Task: Look for space in Penja, Cameroon from 5th July, 2023 to 11th July, 2023 for 2 adults in price range Rs.8000 to Rs.16000. Place can be entire place with 2 bedrooms having 2 beds and 1 bathroom. Property type can be house, flat, guest house. Booking option can be shelf check-in. Required host language is English.
Action: Mouse moved to (492, 167)
Screenshot: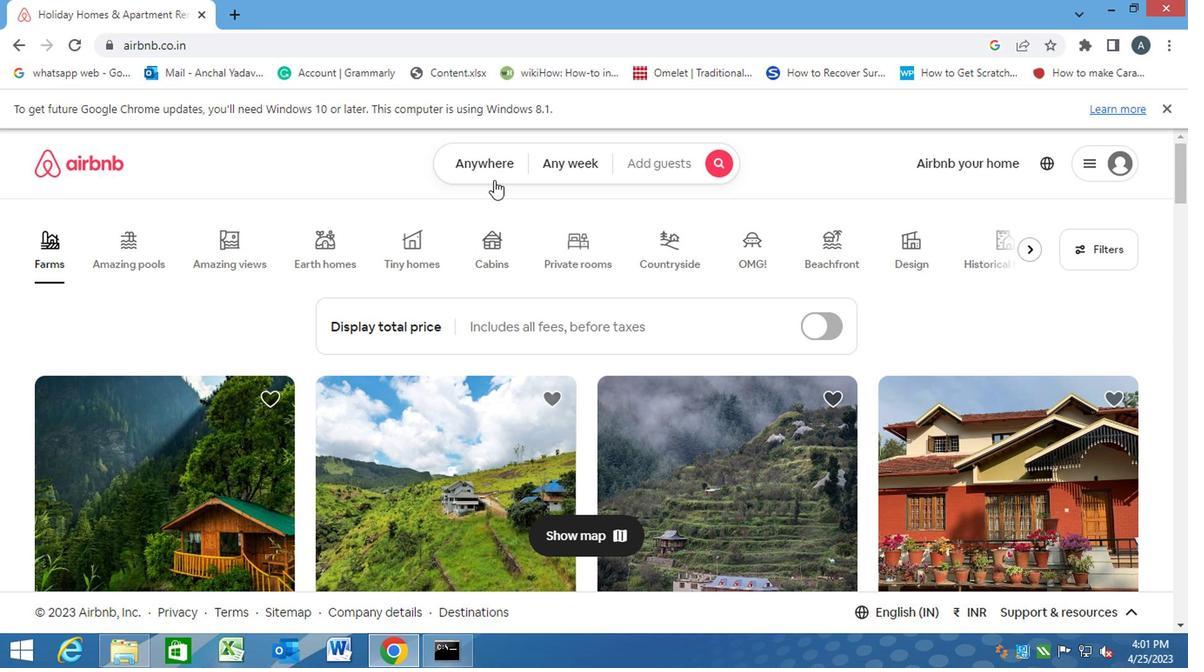 
Action: Mouse pressed left at (492, 167)
Screenshot: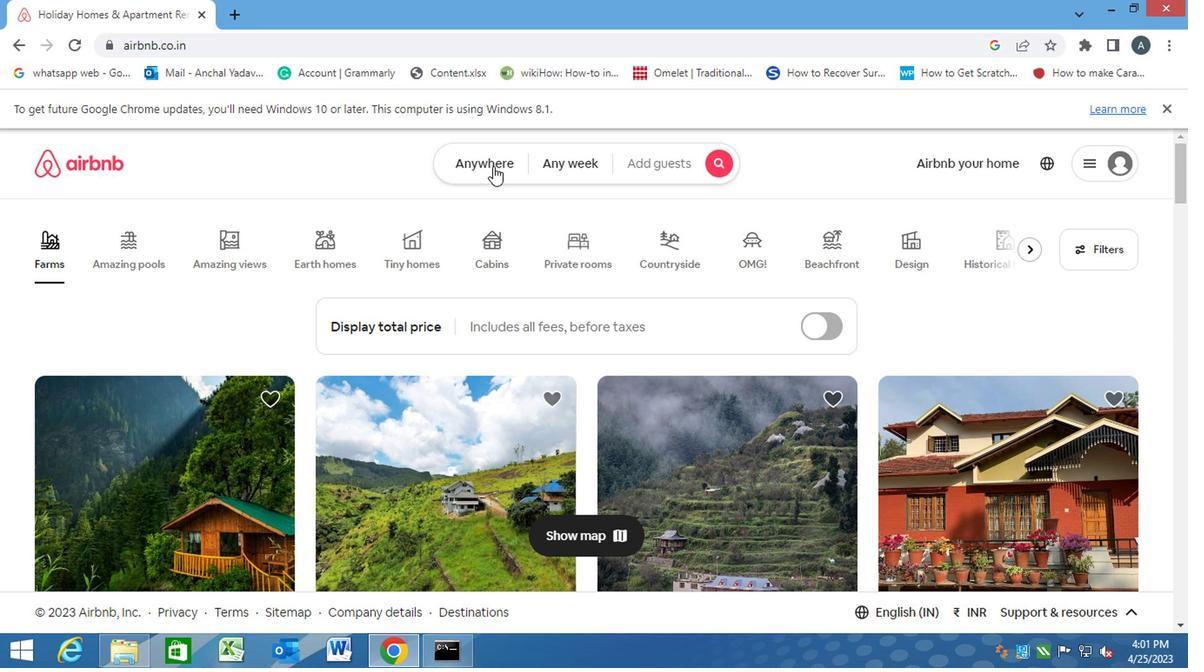 
Action: Mouse moved to (385, 224)
Screenshot: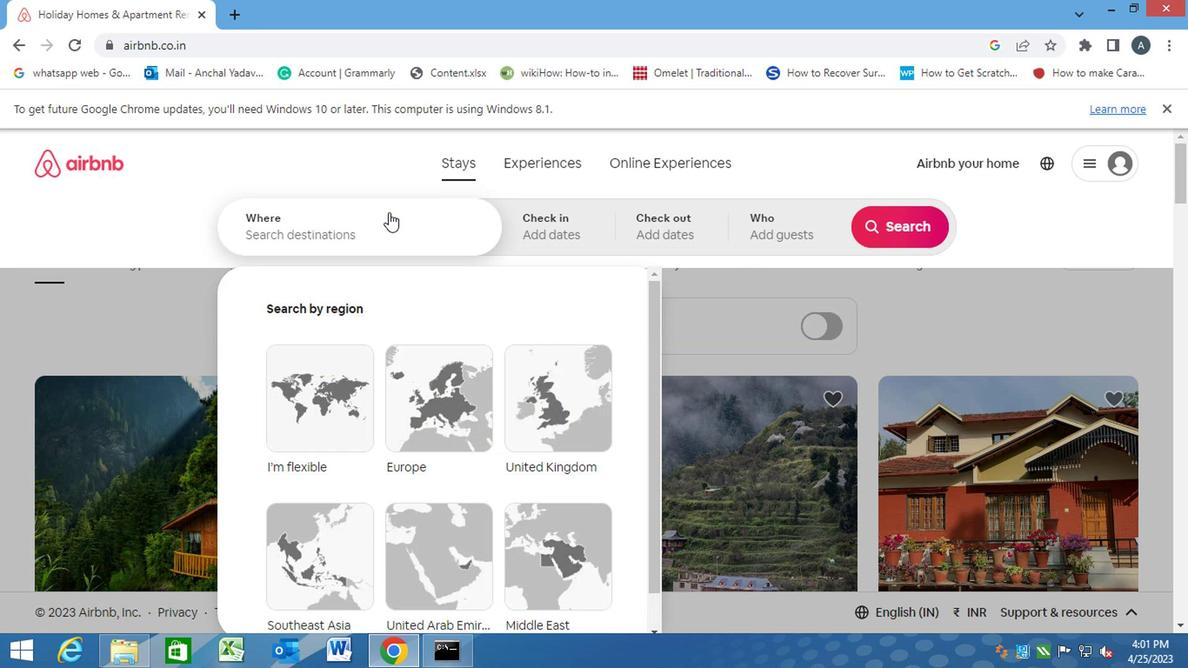 
Action: Mouse pressed left at (385, 224)
Screenshot: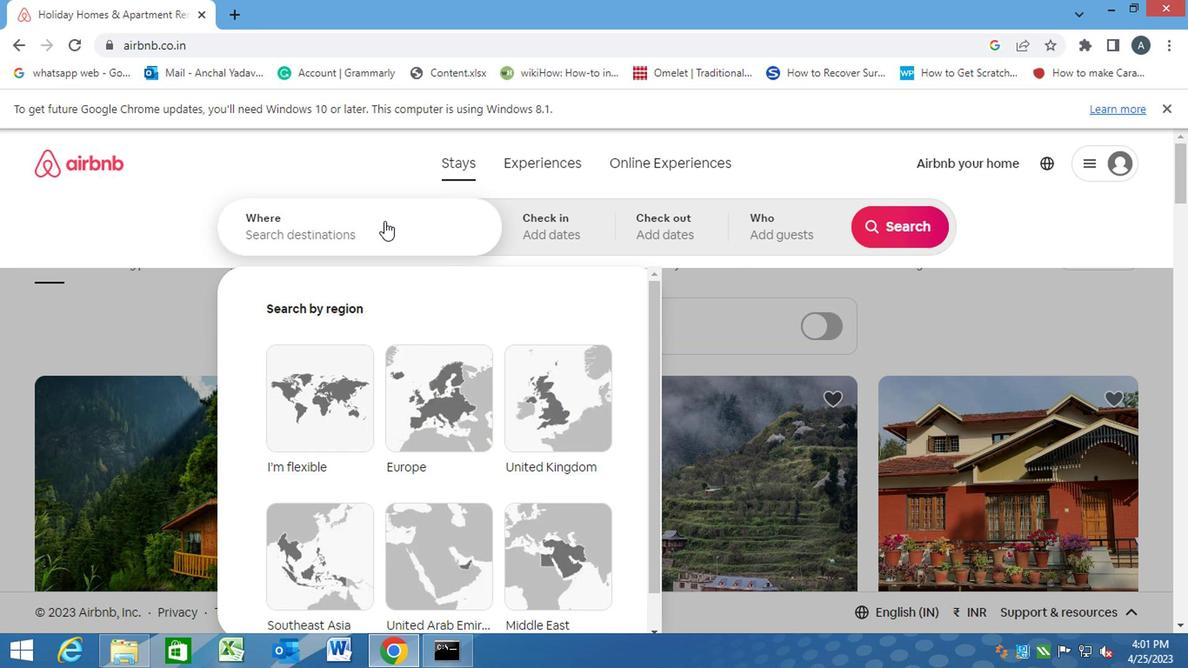 
Action: Key pressed <Key.caps_lock><Key.caps_lock>p<Key.caps_lock>enja,<Key.space><Key.caps_lock>c<Key.caps_lock>ameroon<Key.enter>
Screenshot: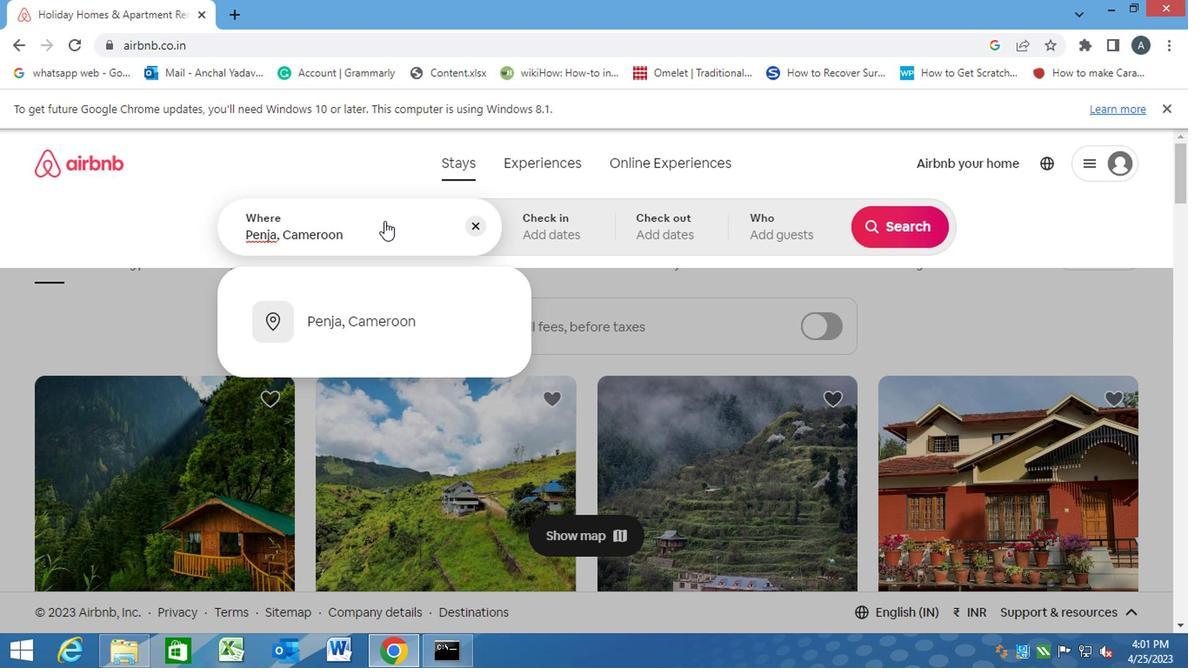
Action: Mouse moved to (888, 368)
Screenshot: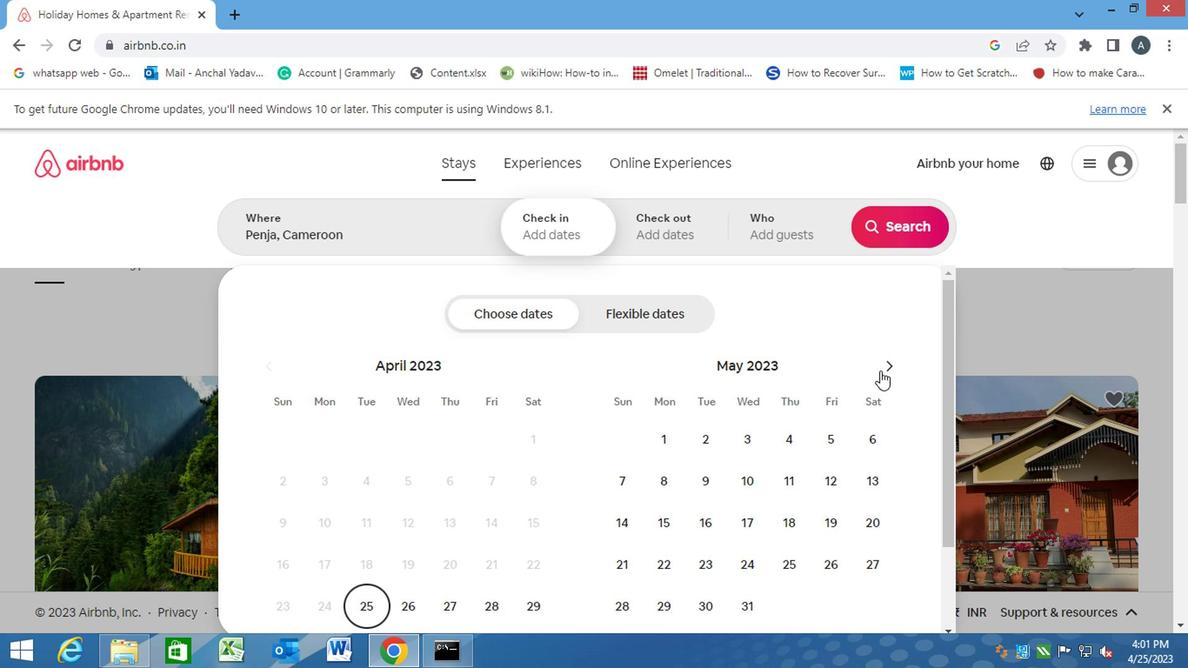 
Action: Mouse pressed left at (888, 368)
Screenshot: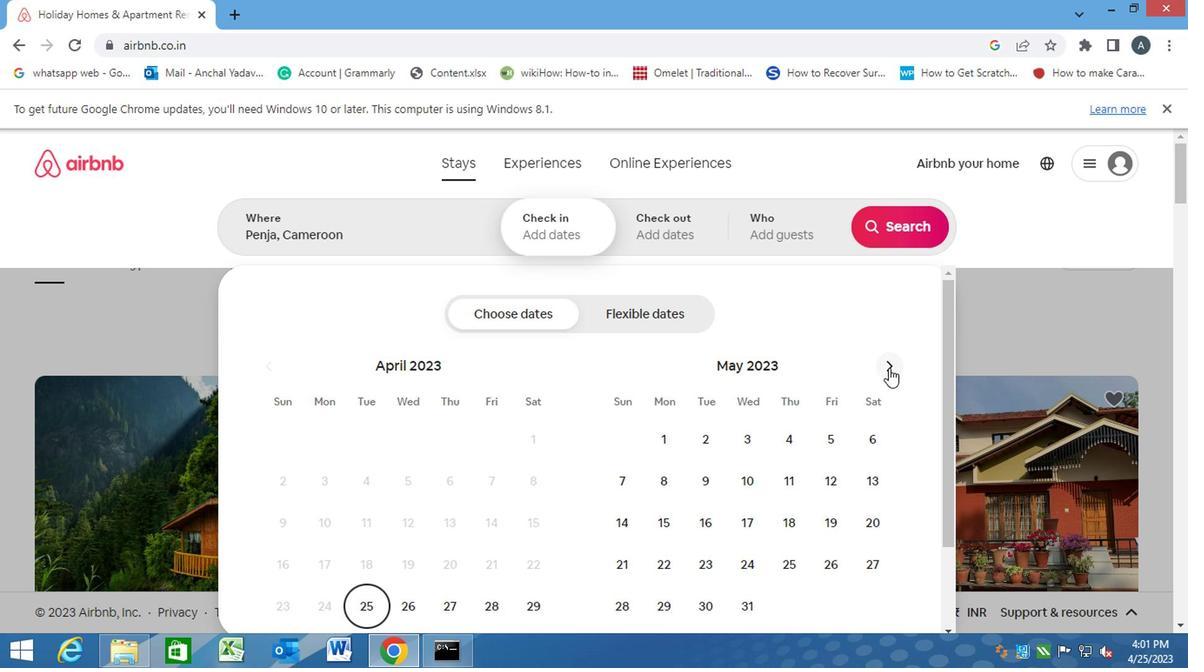 
Action: Mouse pressed left at (888, 368)
Screenshot: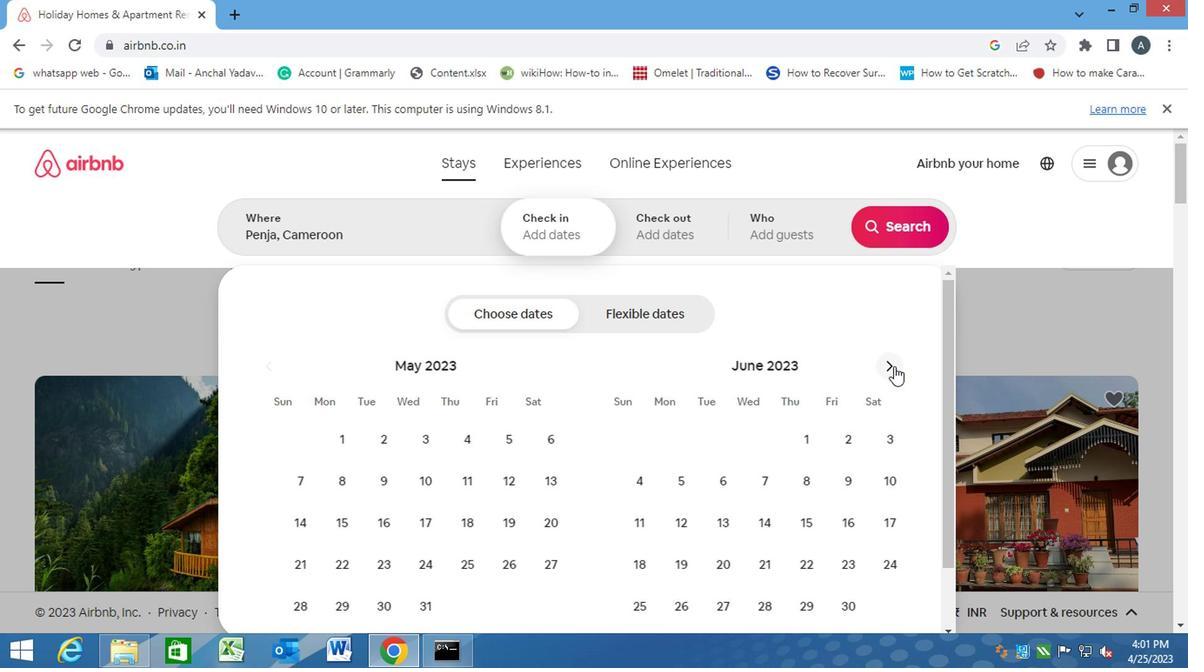 
Action: Mouse moved to (735, 481)
Screenshot: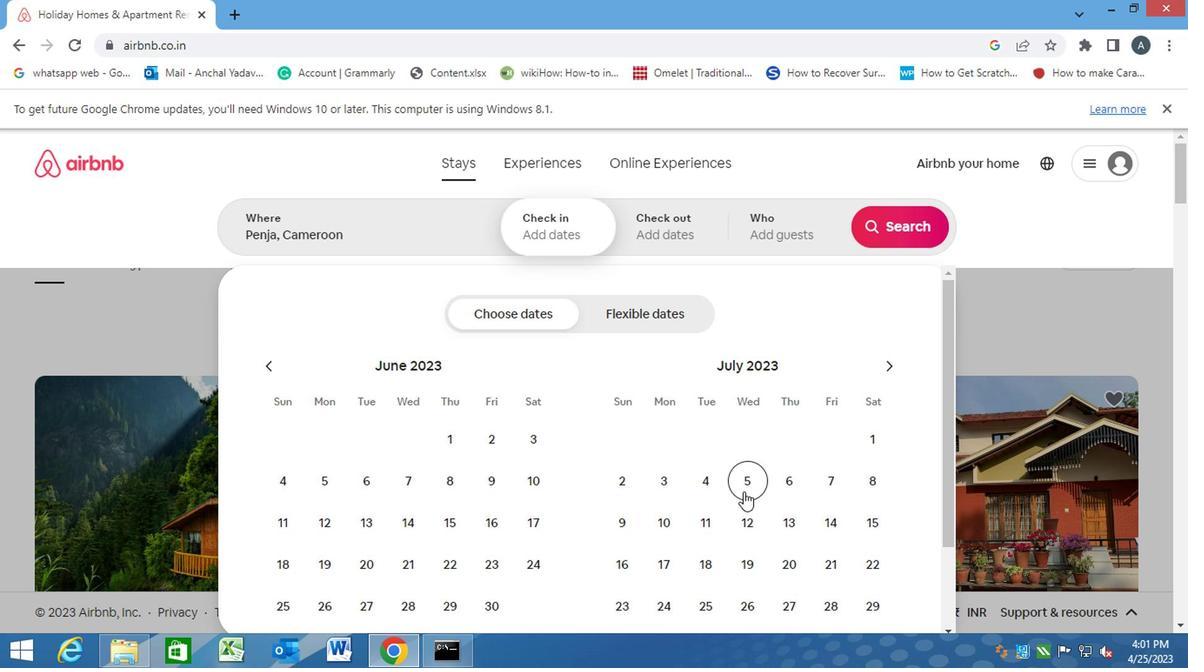 
Action: Mouse pressed left at (735, 481)
Screenshot: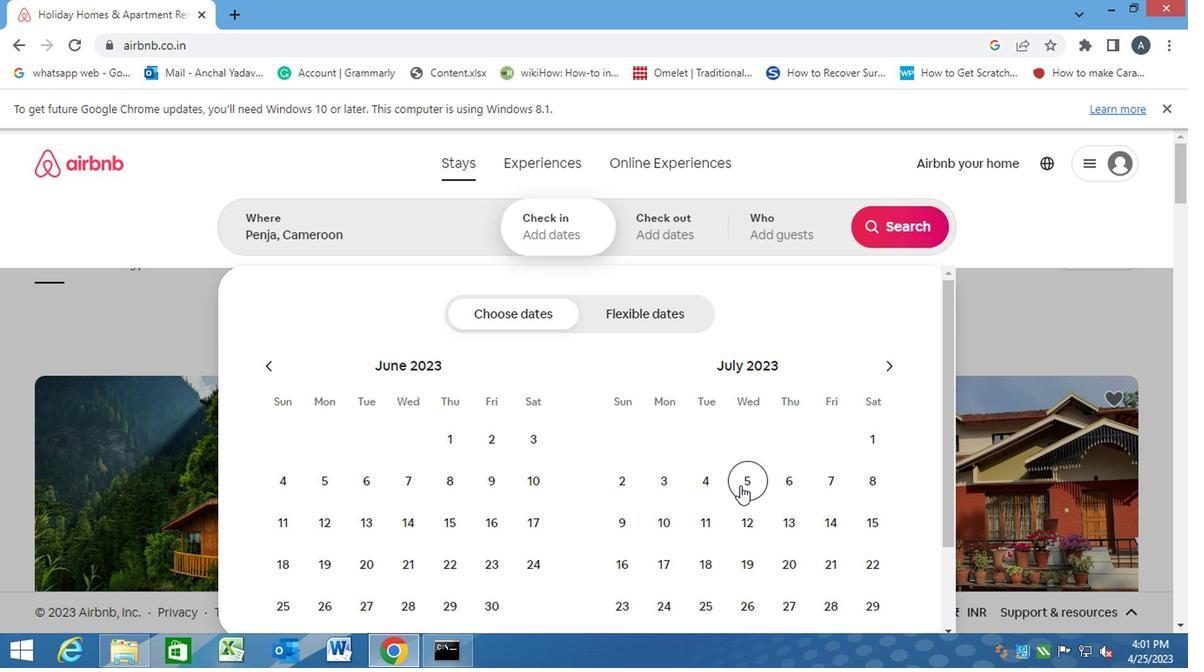 
Action: Mouse moved to (708, 514)
Screenshot: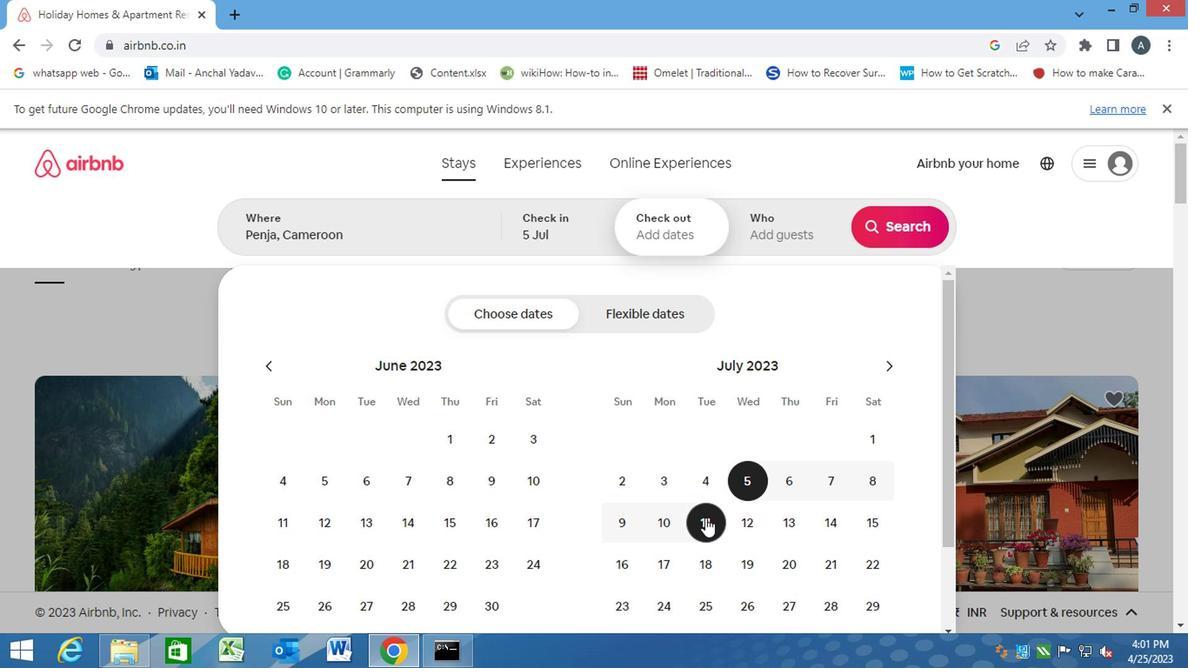 
Action: Mouse pressed left at (708, 514)
Screenshot: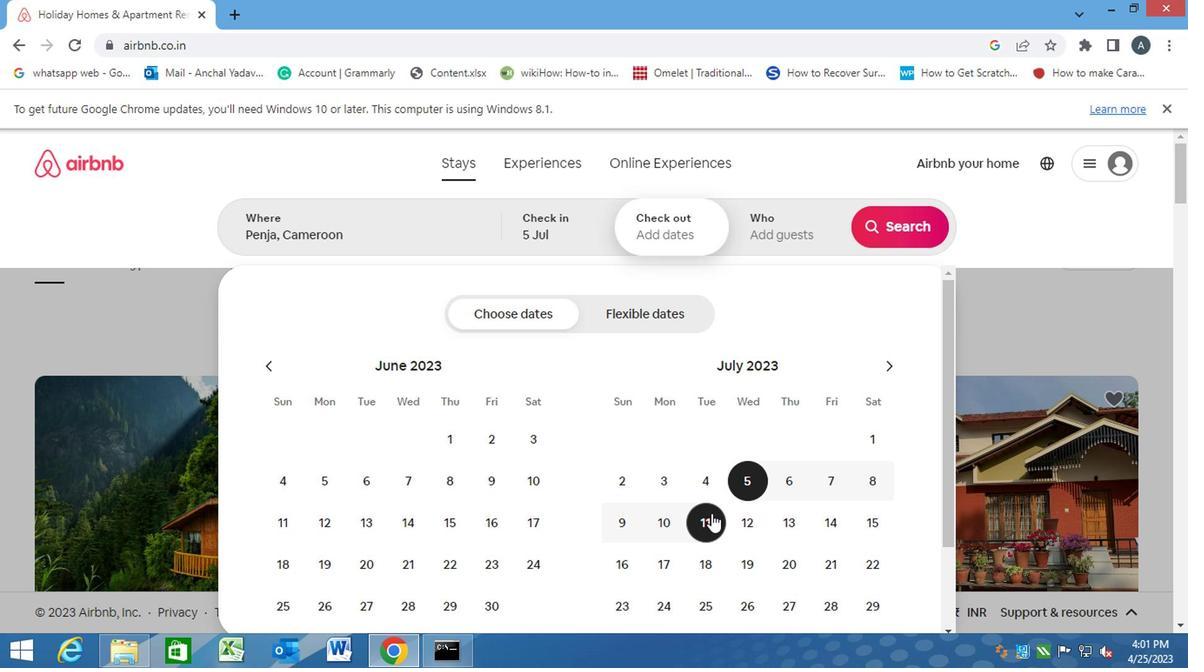 
Action: Mouse moved to (783, 226)
Screenshot: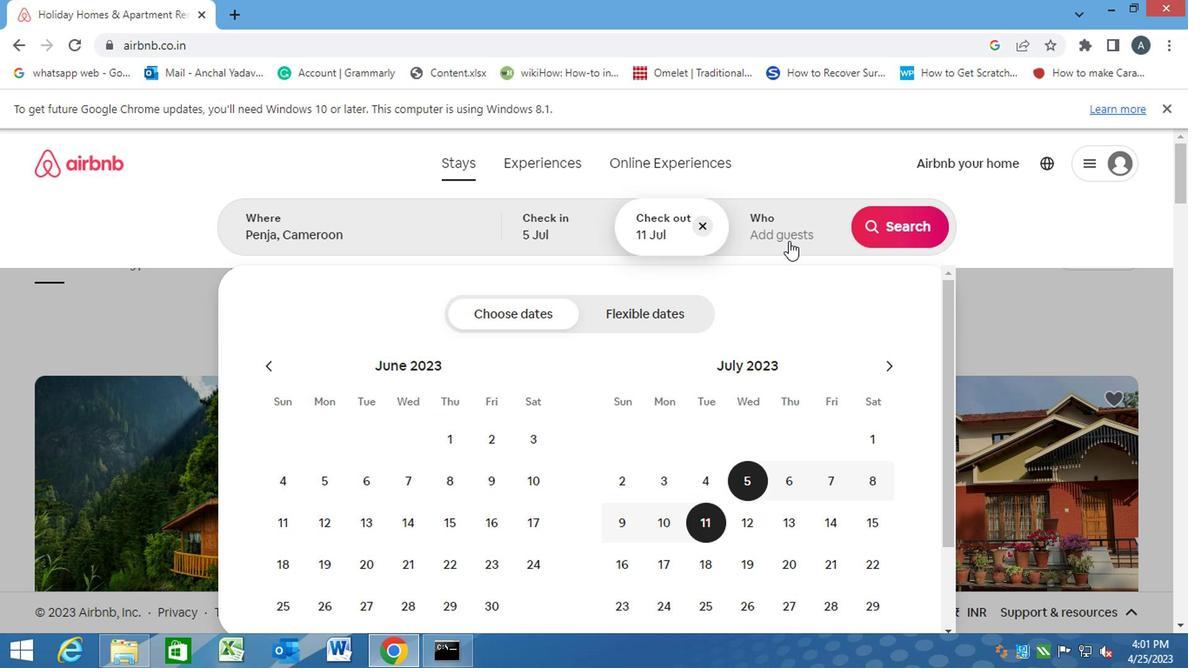 
Action: Mouse pressed left at (783, 226)
Screenshot: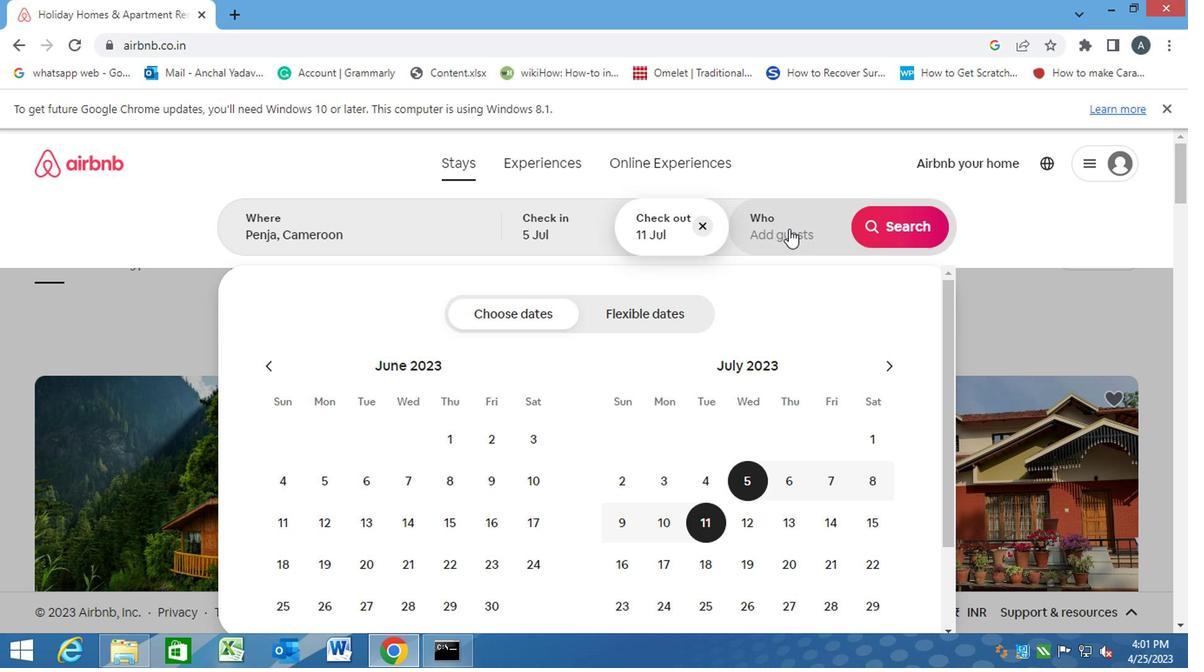 
Action: Mouse moved to (901, 320)
Screenshot: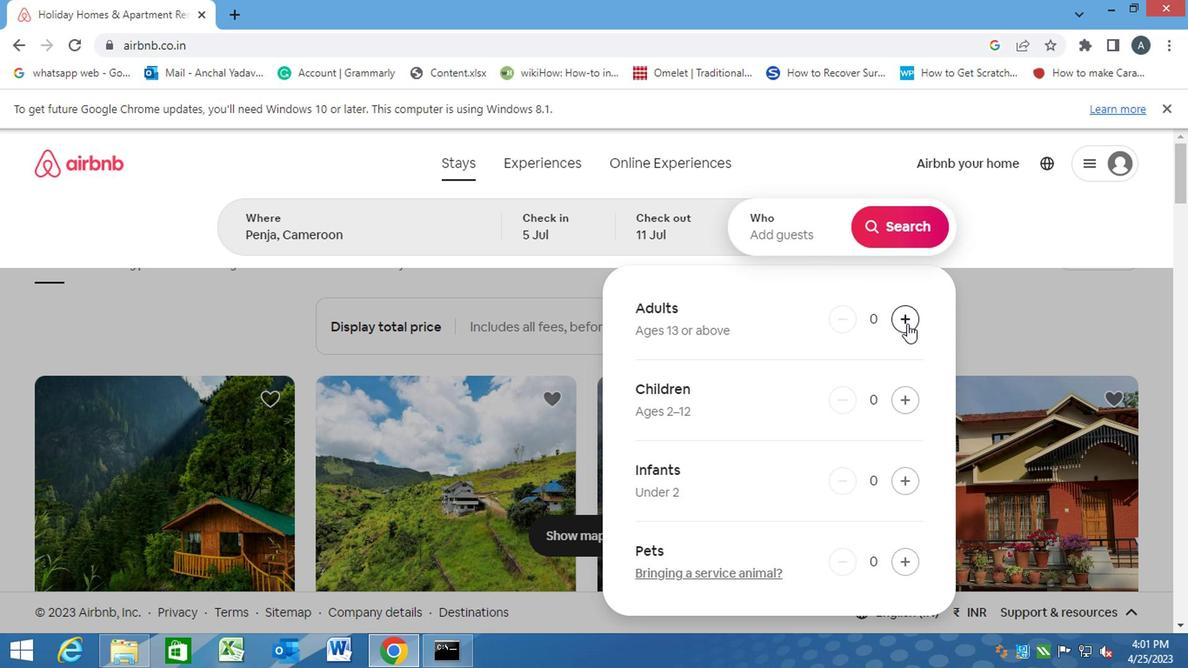 
Action: Mouse pressed left at (901, 320)
Screenshot: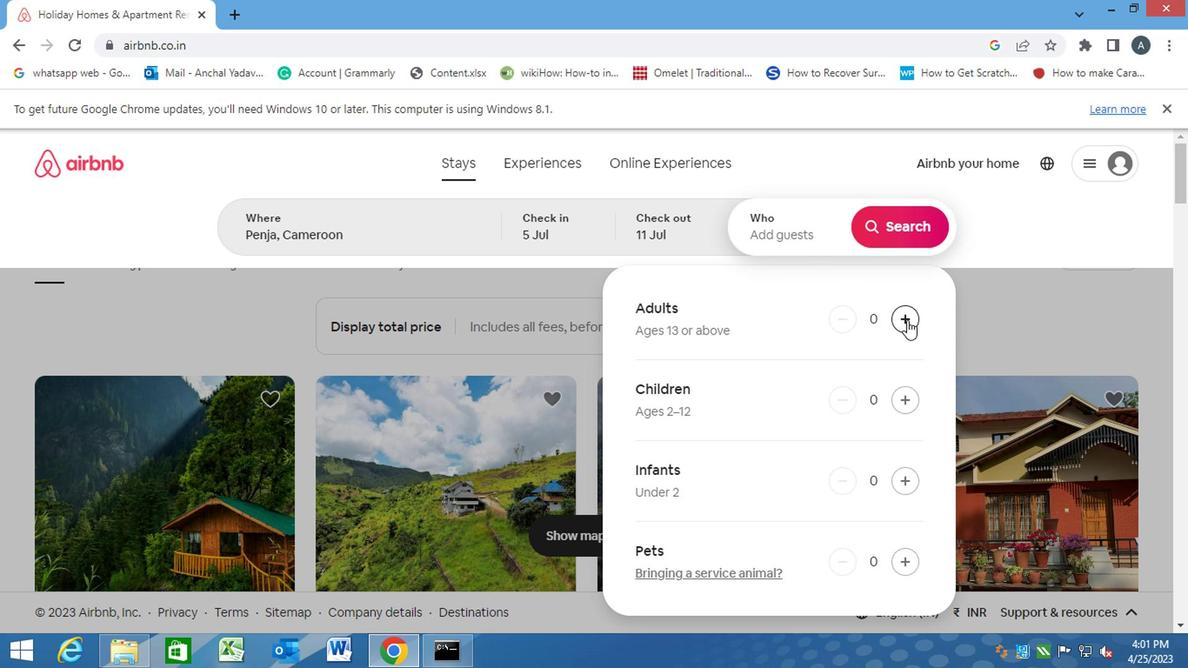 
Action: Mouse pressed left at (901, 320)
Screenshot: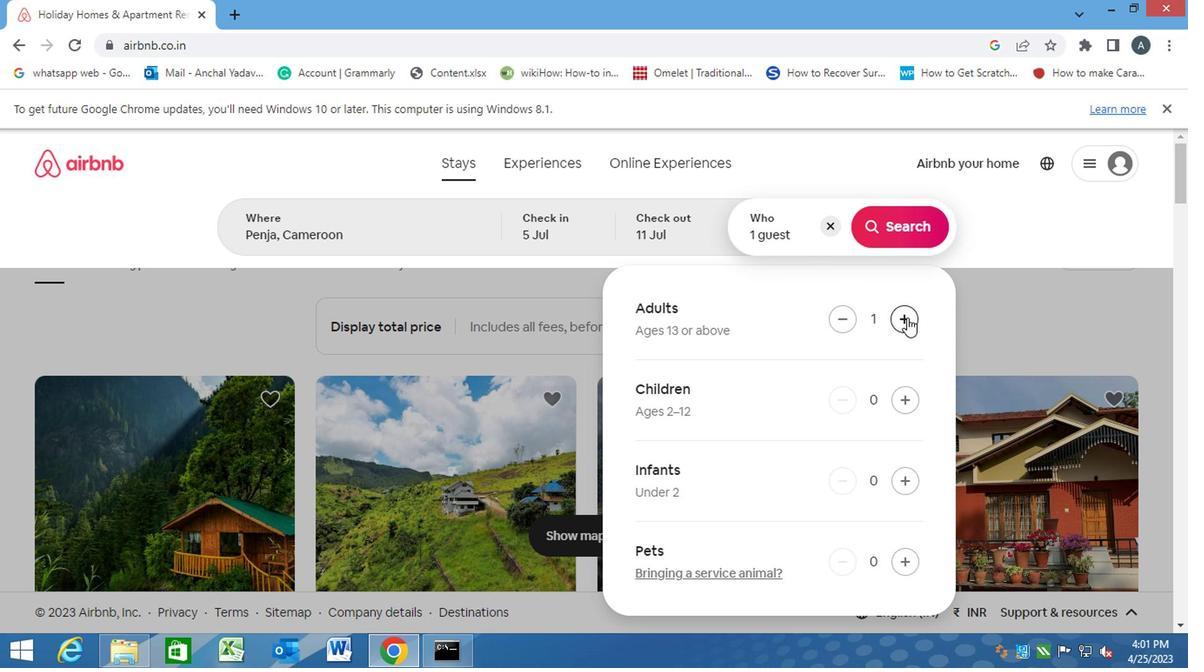 
Action: Mouse moved to (879, 232)
Screenshot: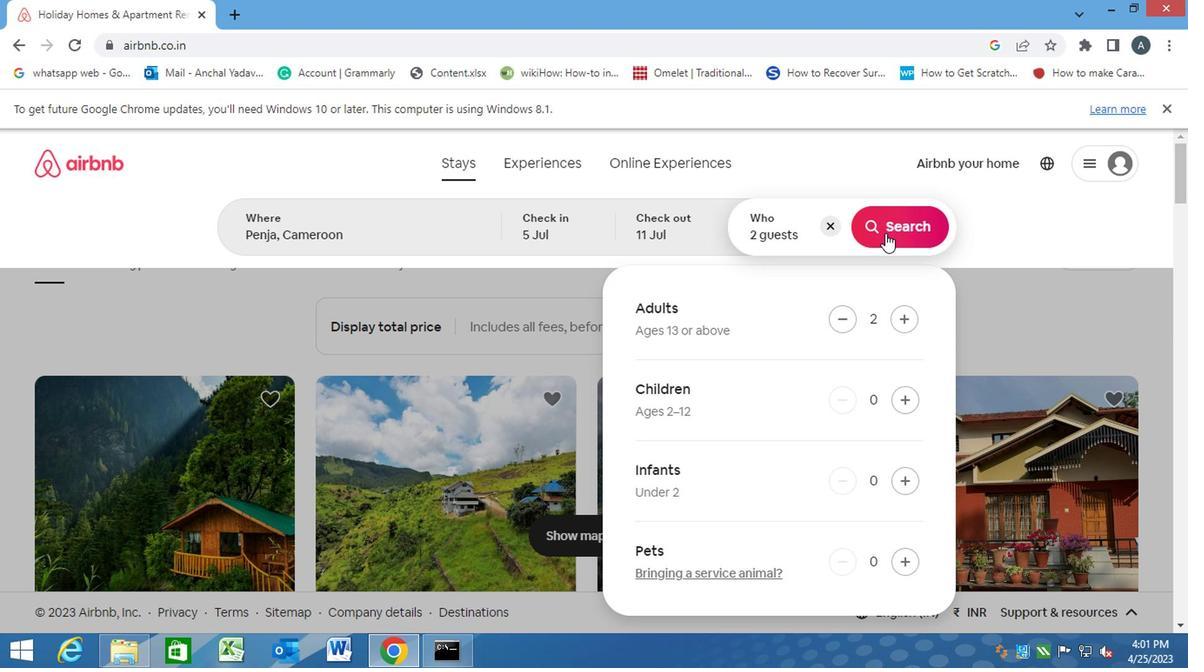 
Action: Mouse pressed left at (879, 232)
Screenshot: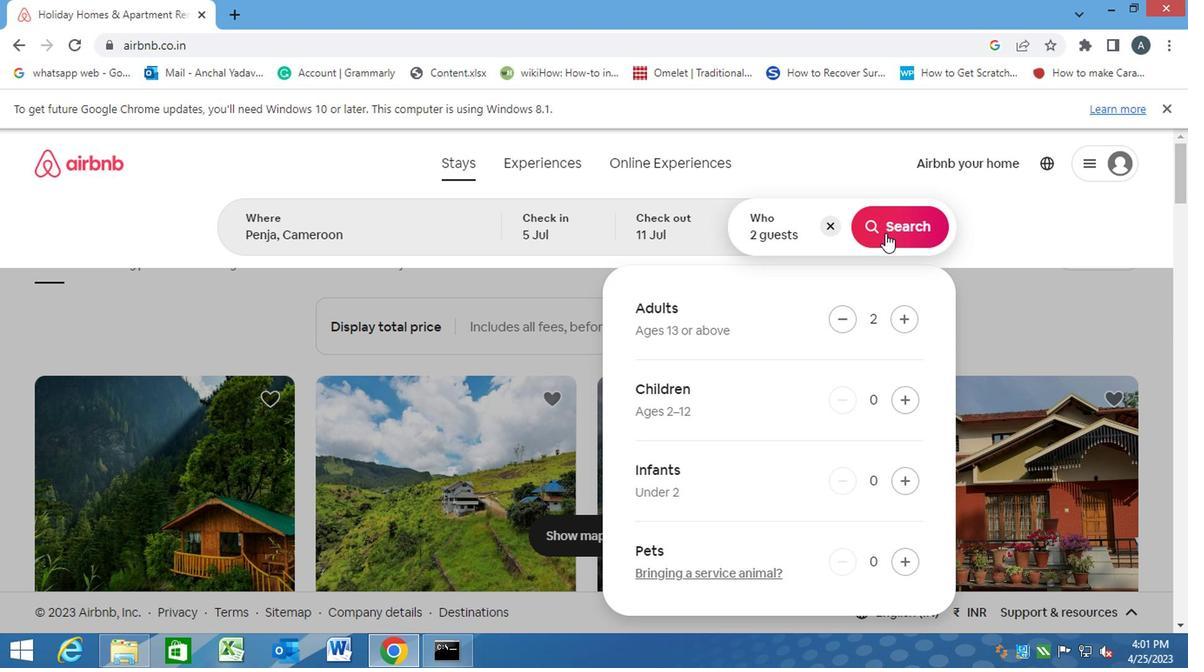 
Action: Mouse moved to (1108, 239)
Screenshot: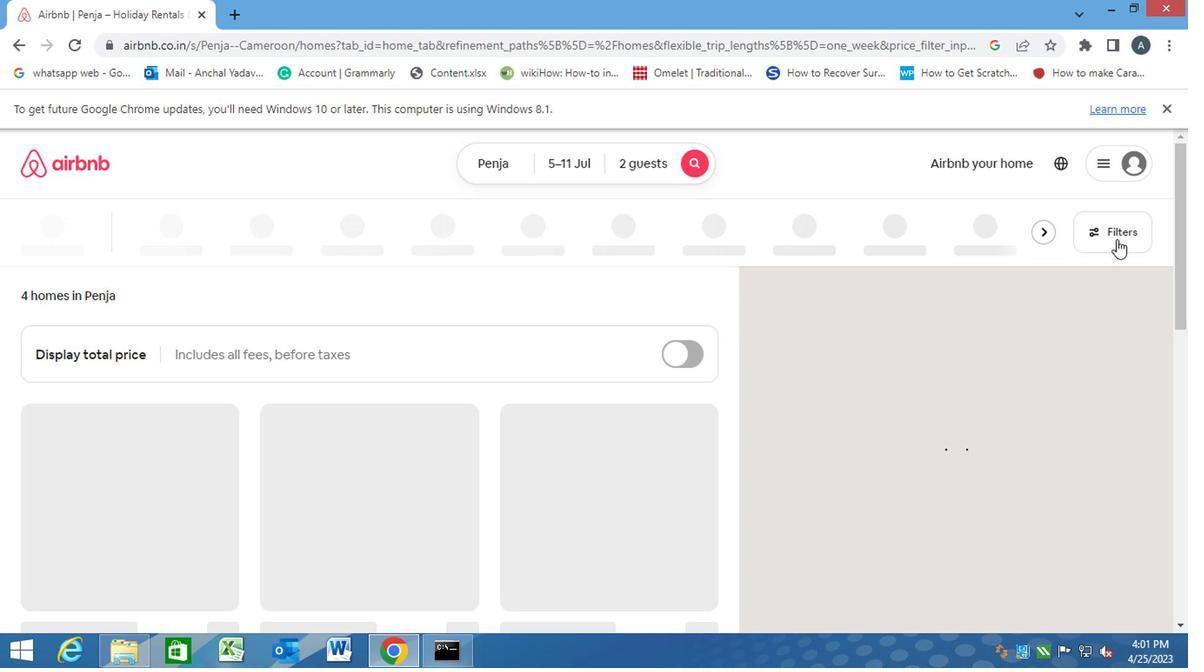 
Action: Mouse pressed left at (1108, 239)
Screenshot: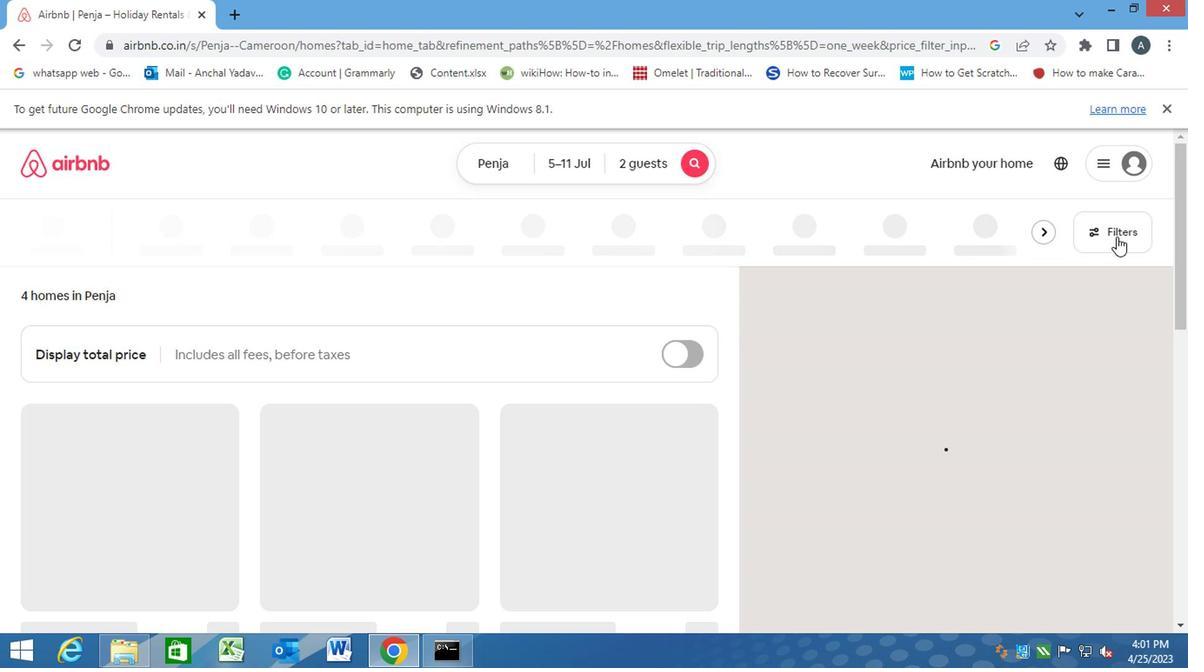 
Action: Mouse moved to (377, 452)
Screenshot: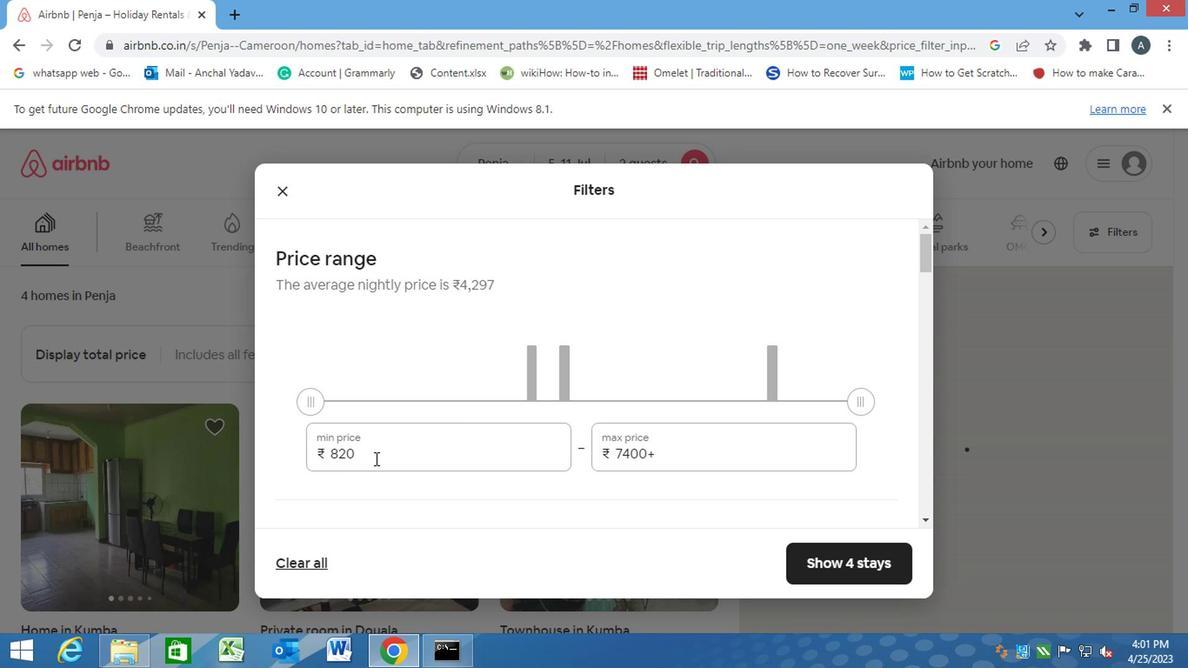 
Action: Mouse pressed left at (377, 452)
Screenshot: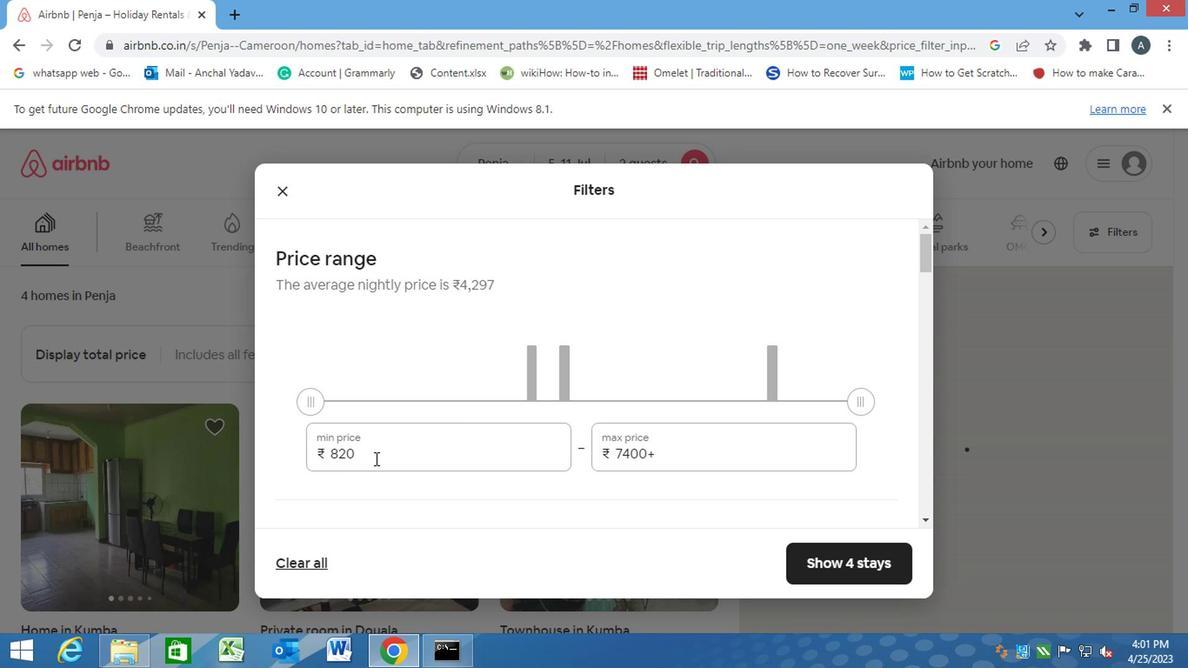 
Action: Mouse moved to (310, 451)
Screenshot: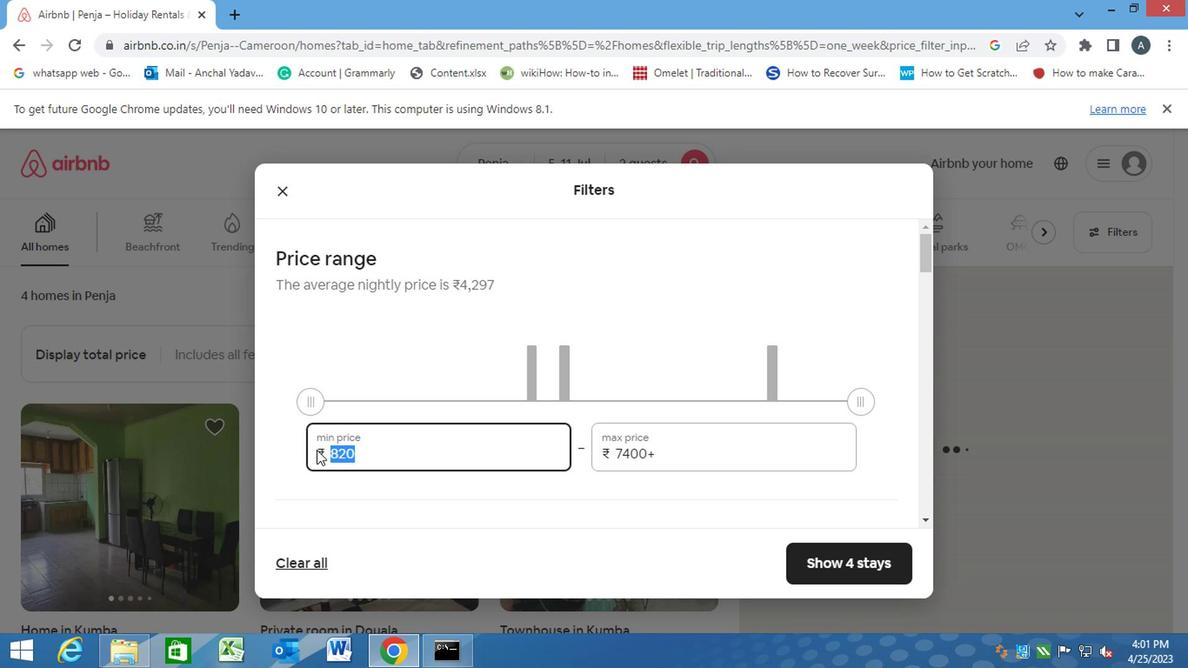 
Action: Key pressed 8000<Key.tab><Key.backspace>16000
Screenshot: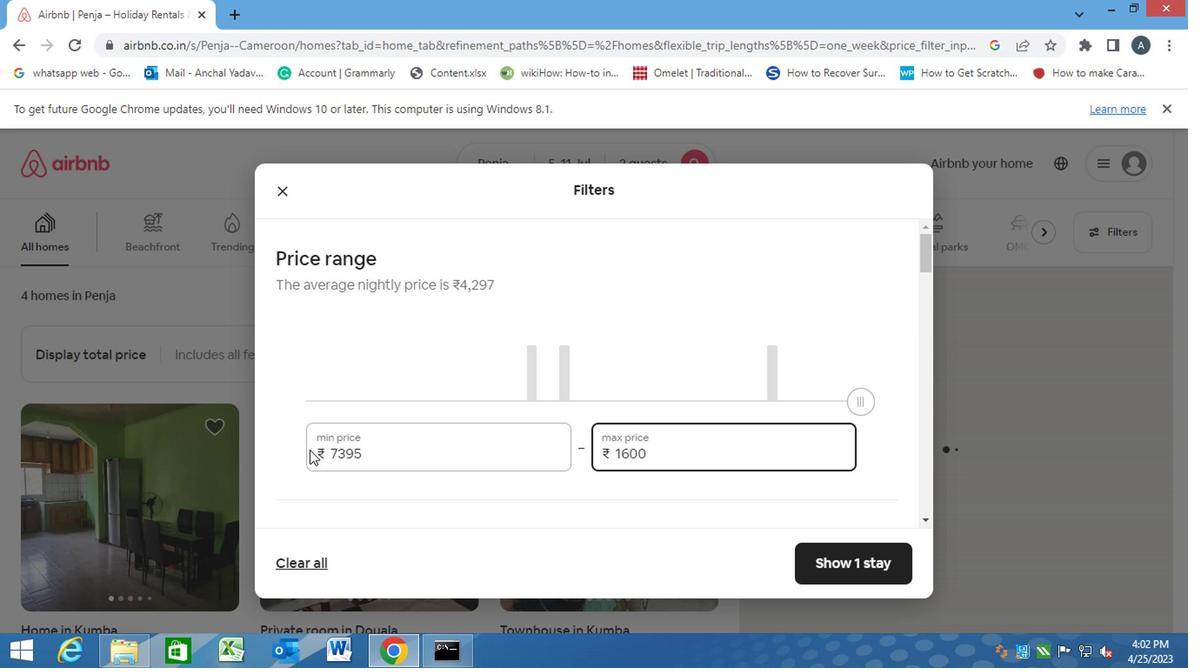 
Action: Mouse moved to (362, 451)
Screenshot: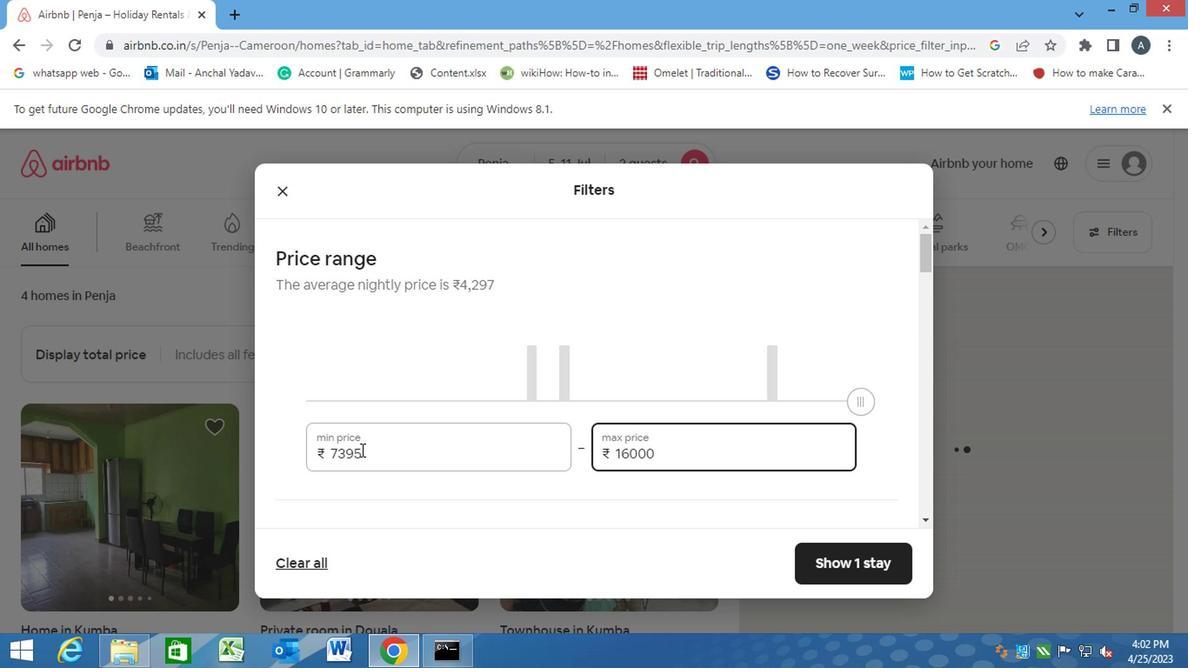 
Action: Mouse pressed left at (362, 451)
Screenshot: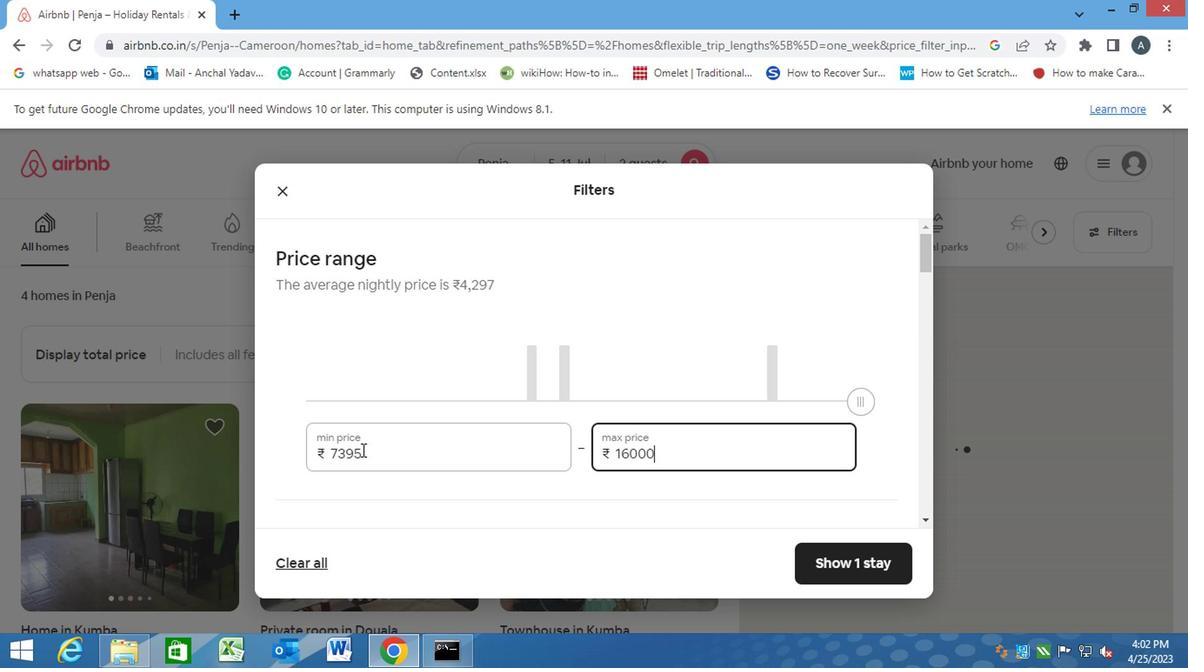 
Action: Mouse moved to (316, 461)
Screenshot: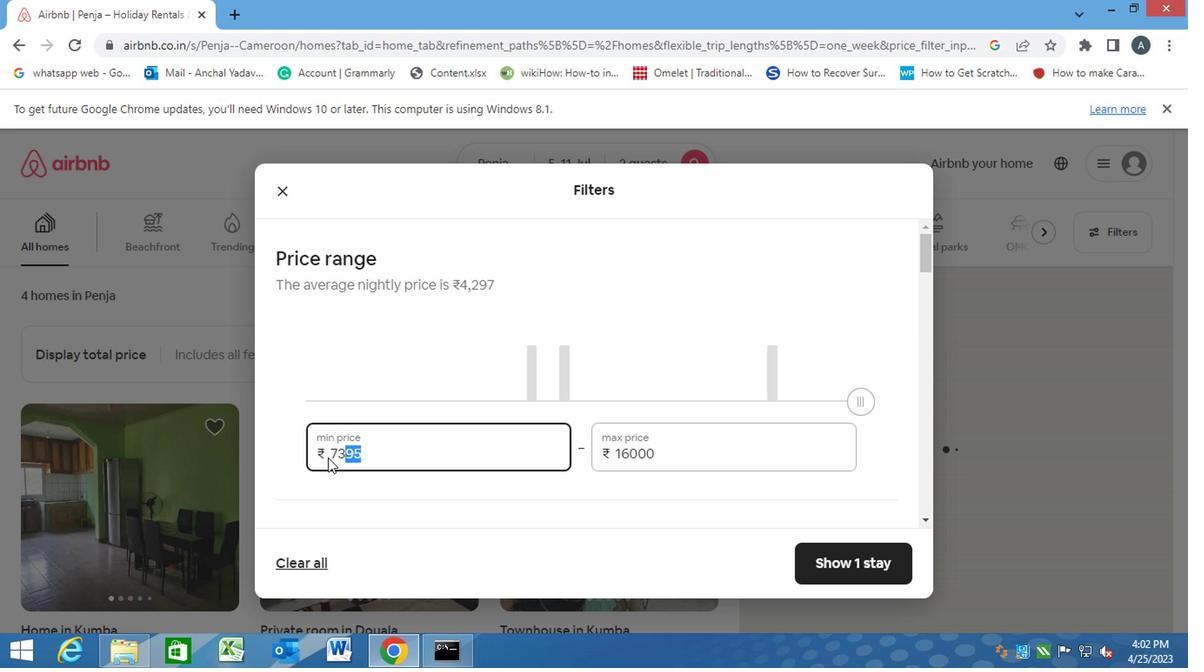 
Action: Key pressed 8000
Screenshot: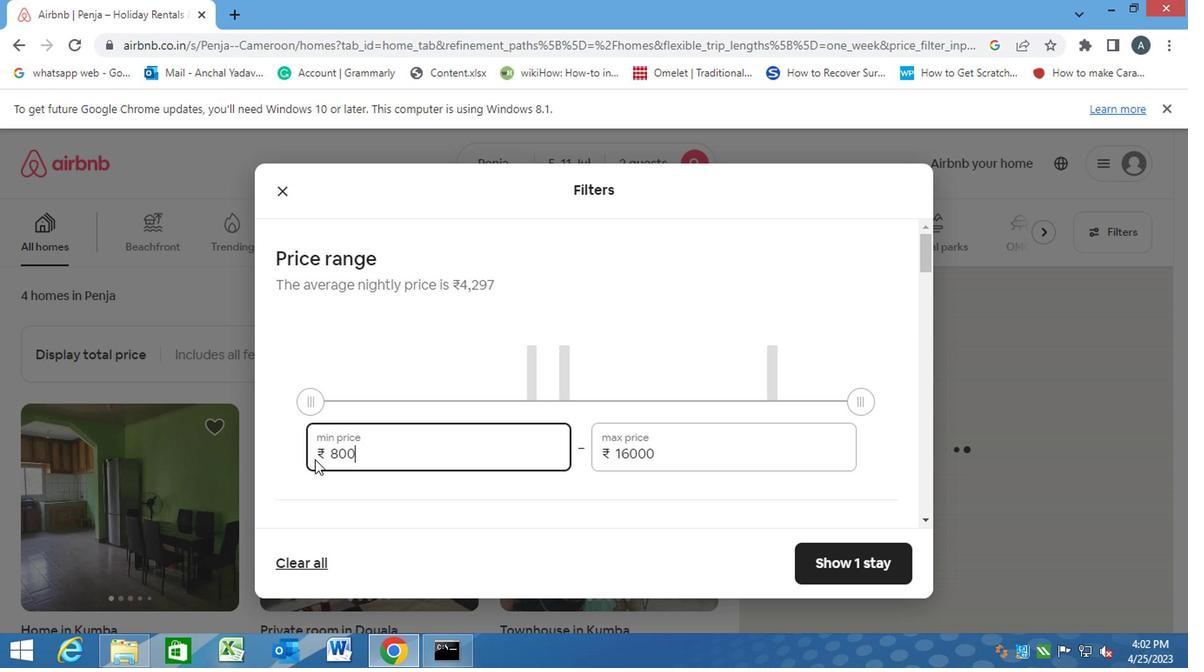 
Action: Mouse moved to (565, 487)
Screenshot: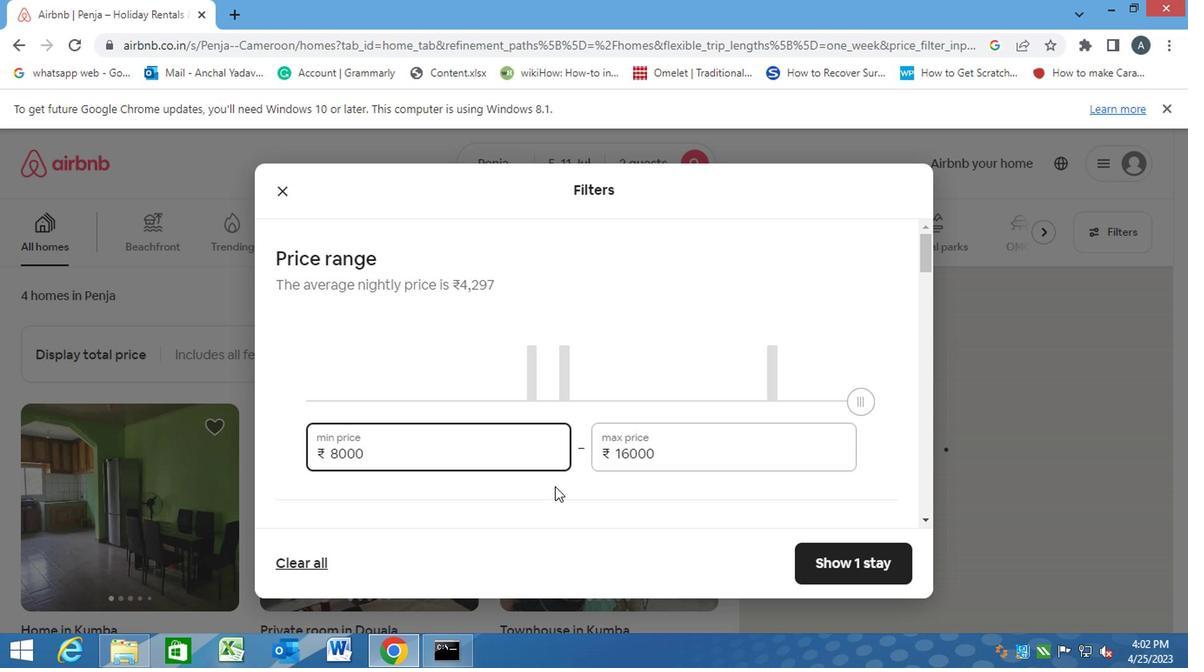 
Action: Mouse pressed left at (565, 487)
Screenshot: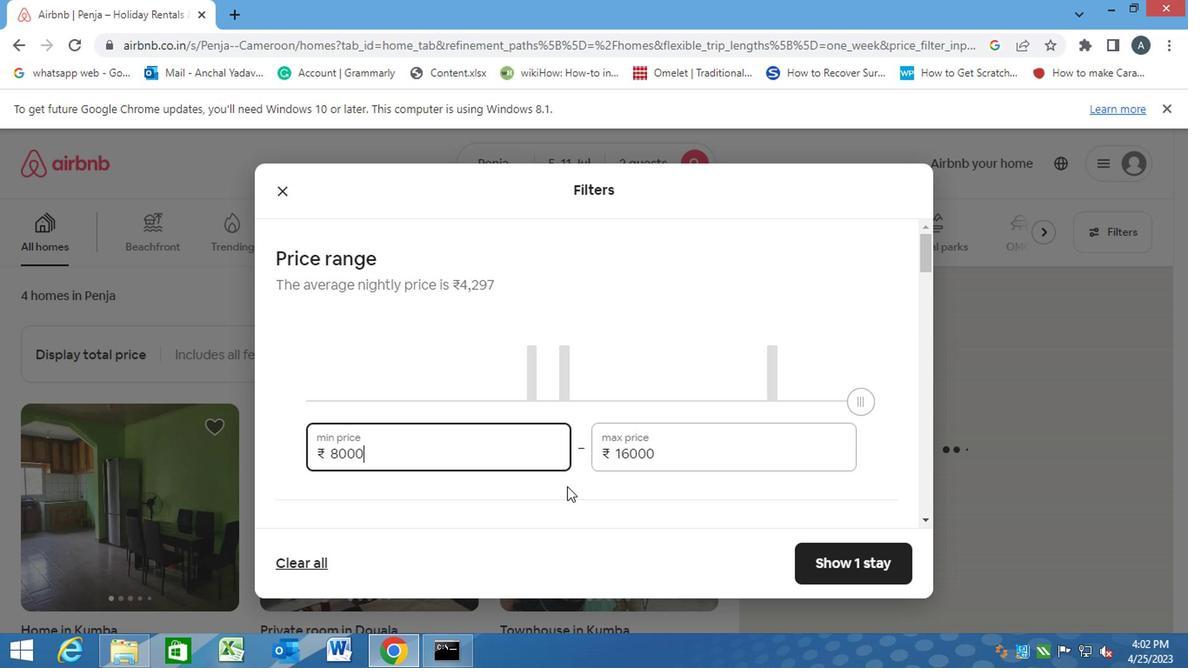 
Action: Mouse scrolled (565, 487) with delta (0, 0)
Screenshot: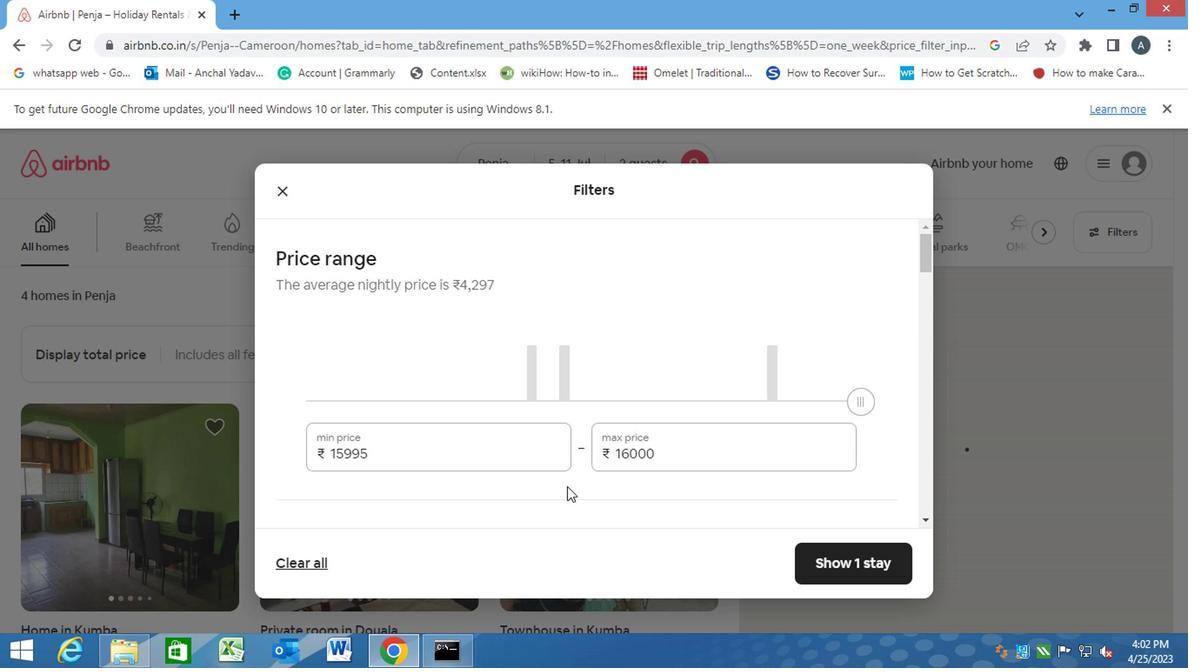 
Action: Mouse moved to (567, 485)
Screenshot: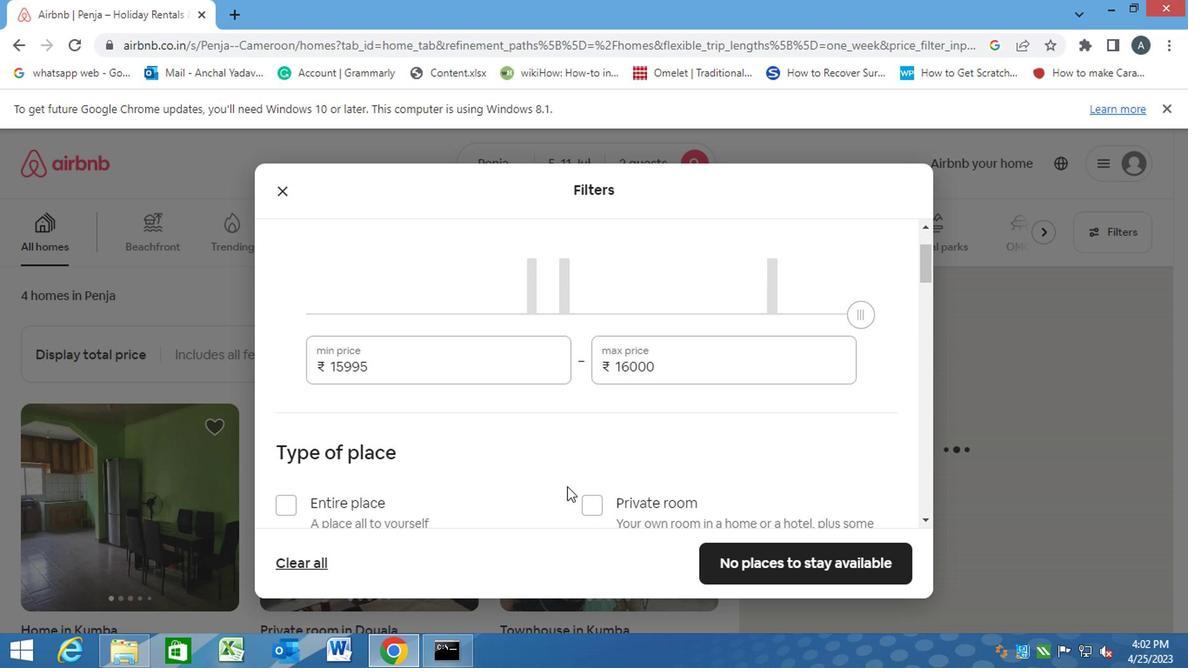 
Action: Mouse scrolled (567, 484) with delta (0, -1)
Screenshot: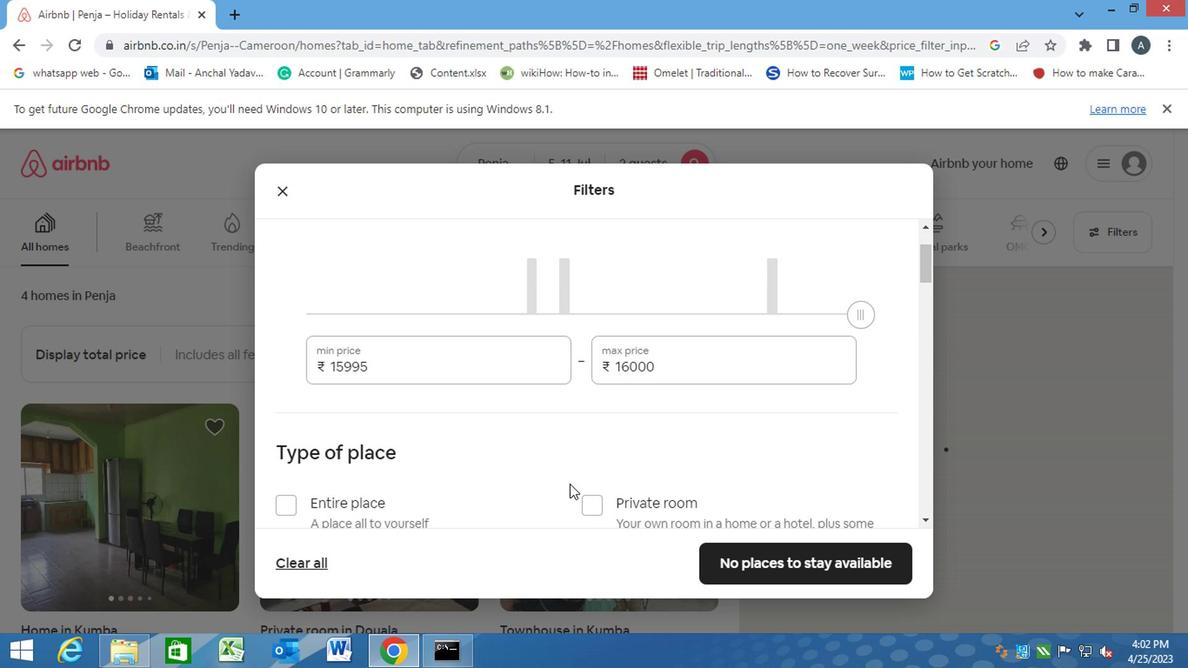 
Action: Mouse moved to (284, 414)
Screenshot: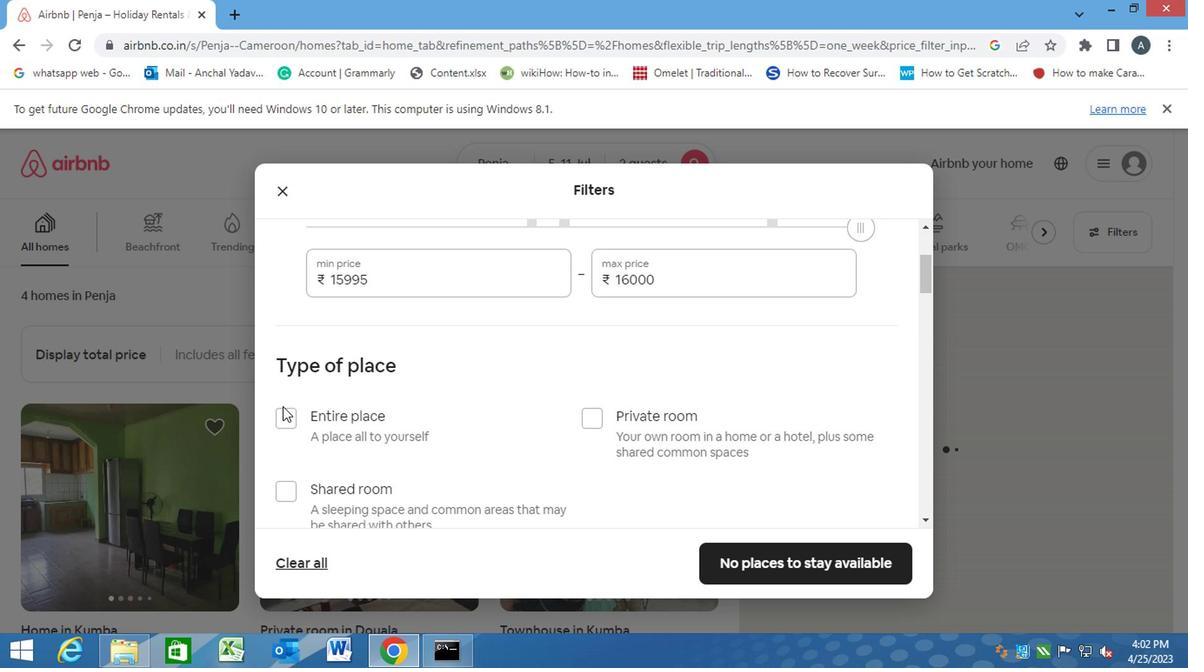 
Action: Mouse pressed left at (284, 414)
Screenshot: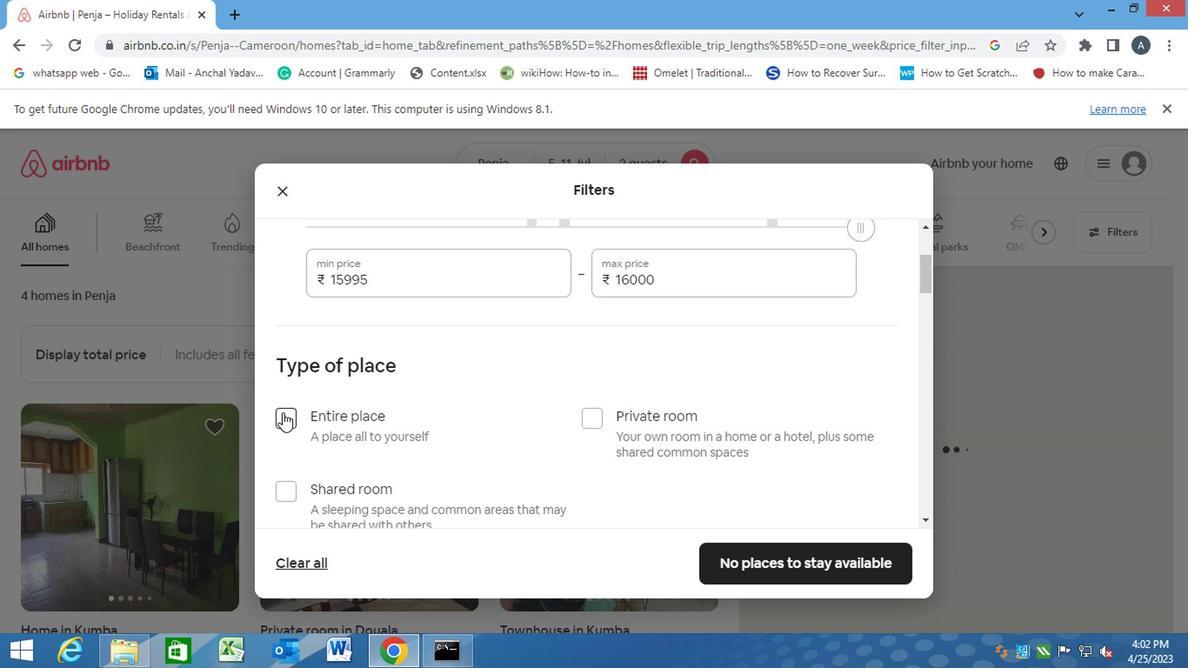 
Action: Mouse moved to (448, 421)
Screenshot: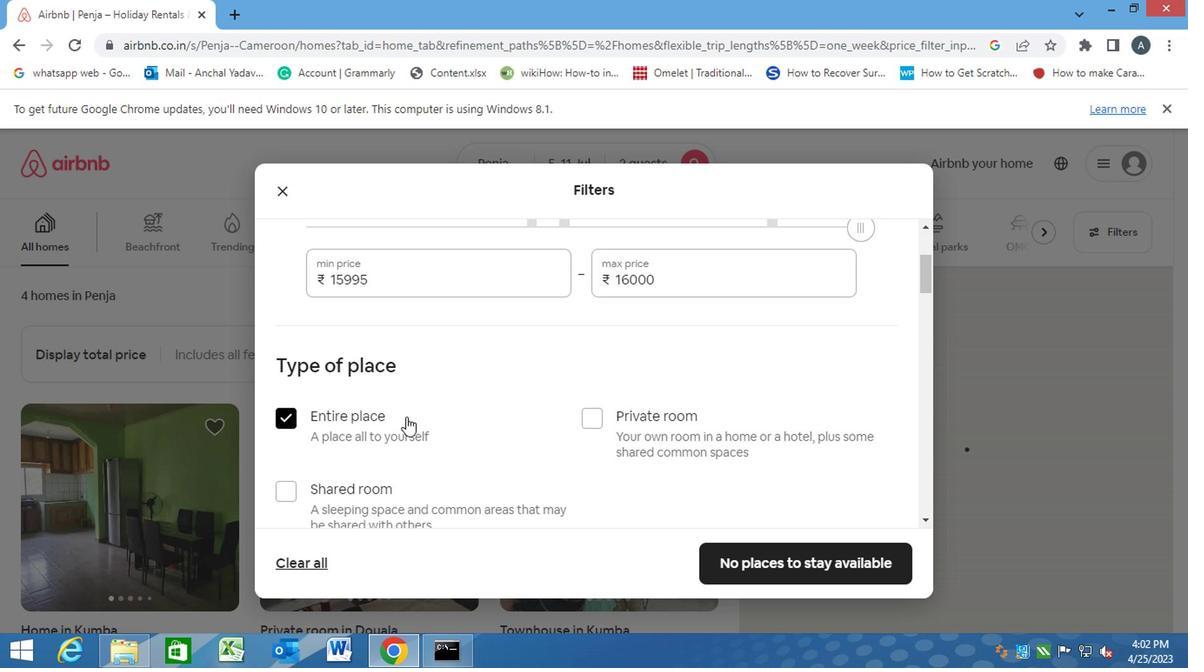 
Action: Mouse scrolled (448, 420) with delta (0, -1)
Screenshot: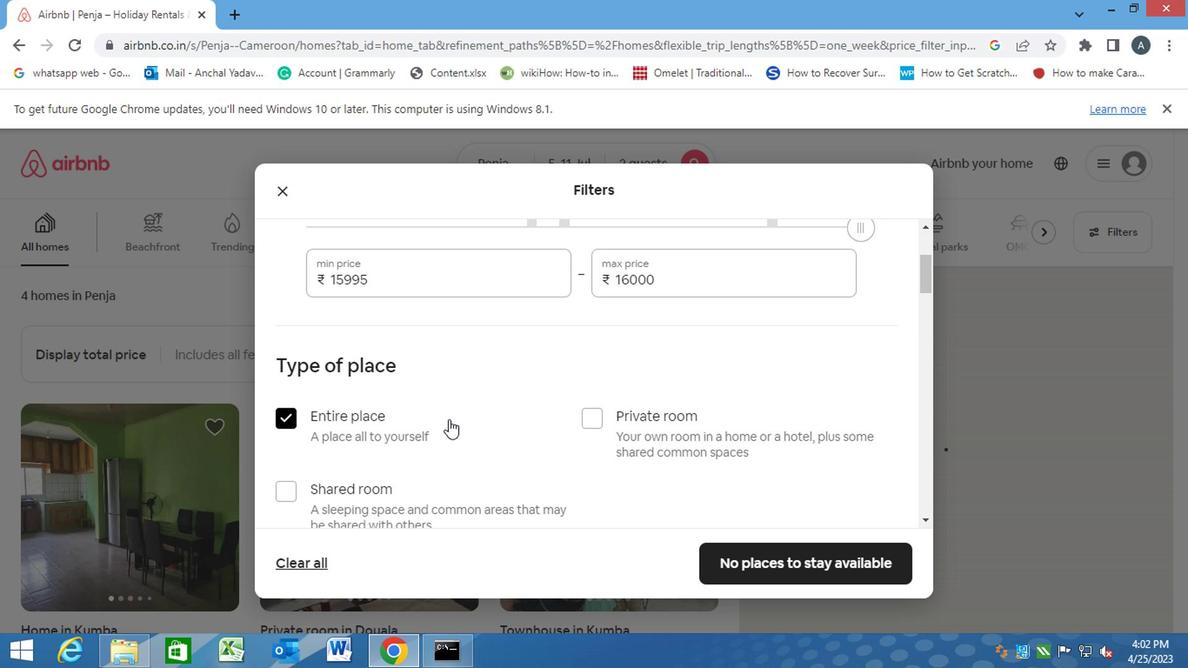 
Action: Mouse scrolled (448, 420) with delta (0, -1)
Screenshot: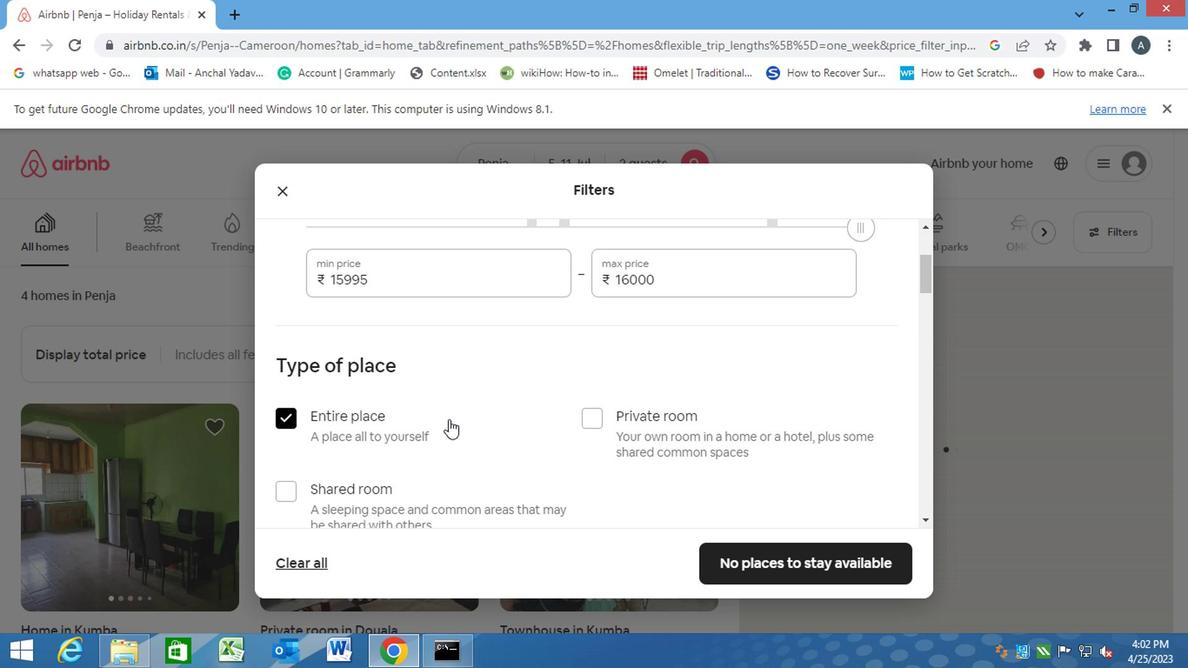 
Action: Mouse moved to (448, 421)
Screenshot: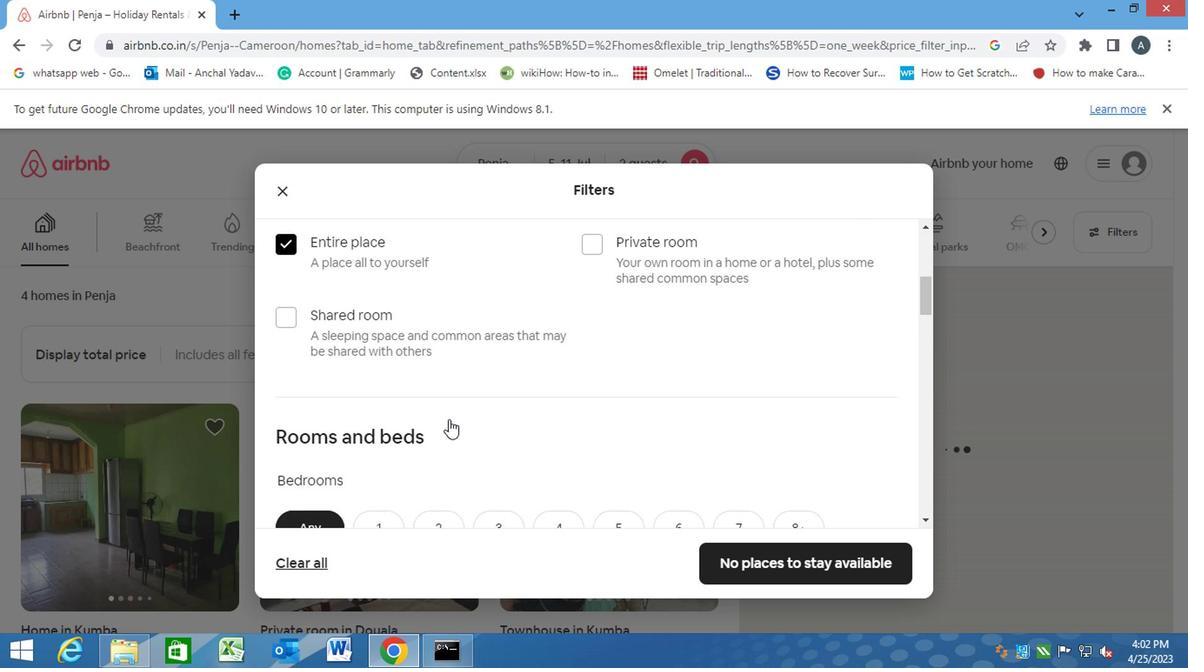 
Action: Mouse scrolled (448, 420) with delta (0, -1)
Screenshot: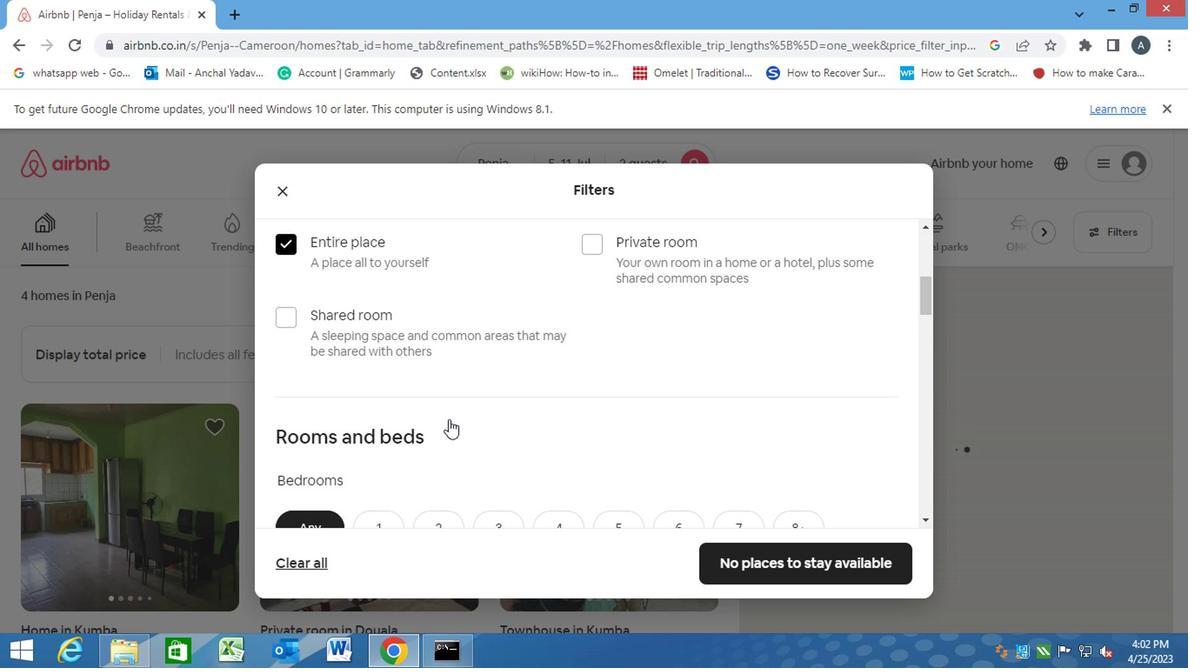 
Action: Mouse scrolled (448, 420) with delta (0, -1)
Screenshot: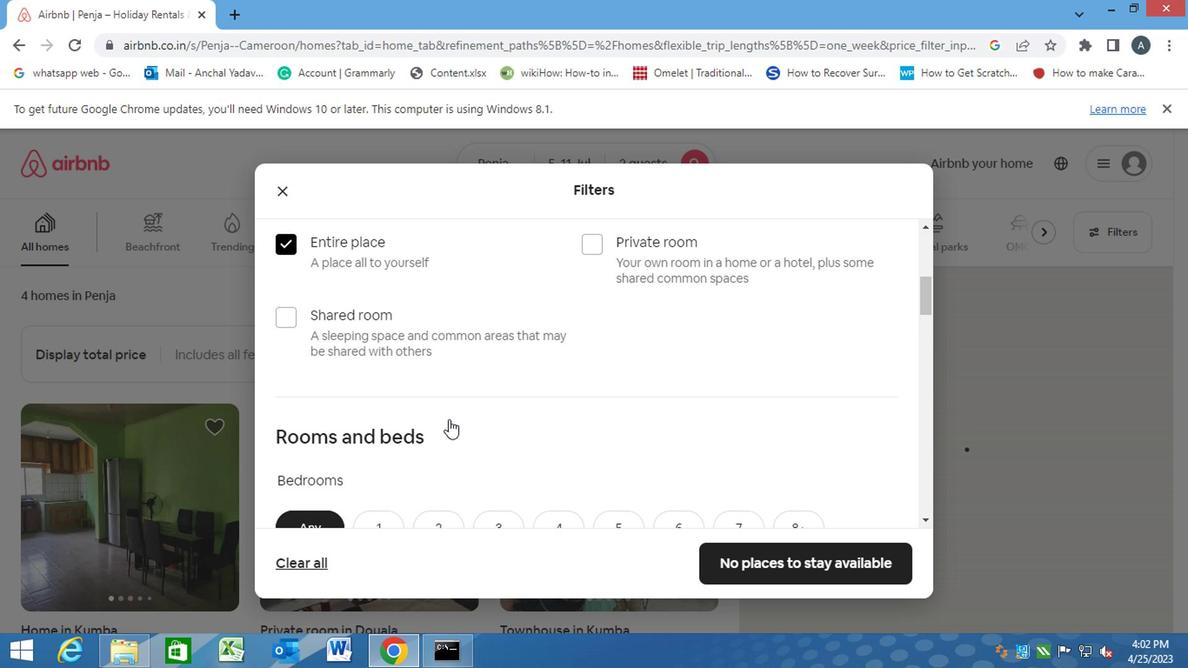 
Action: Mouse scrolled (448, 420) with delta (0, -1)
Screenshot: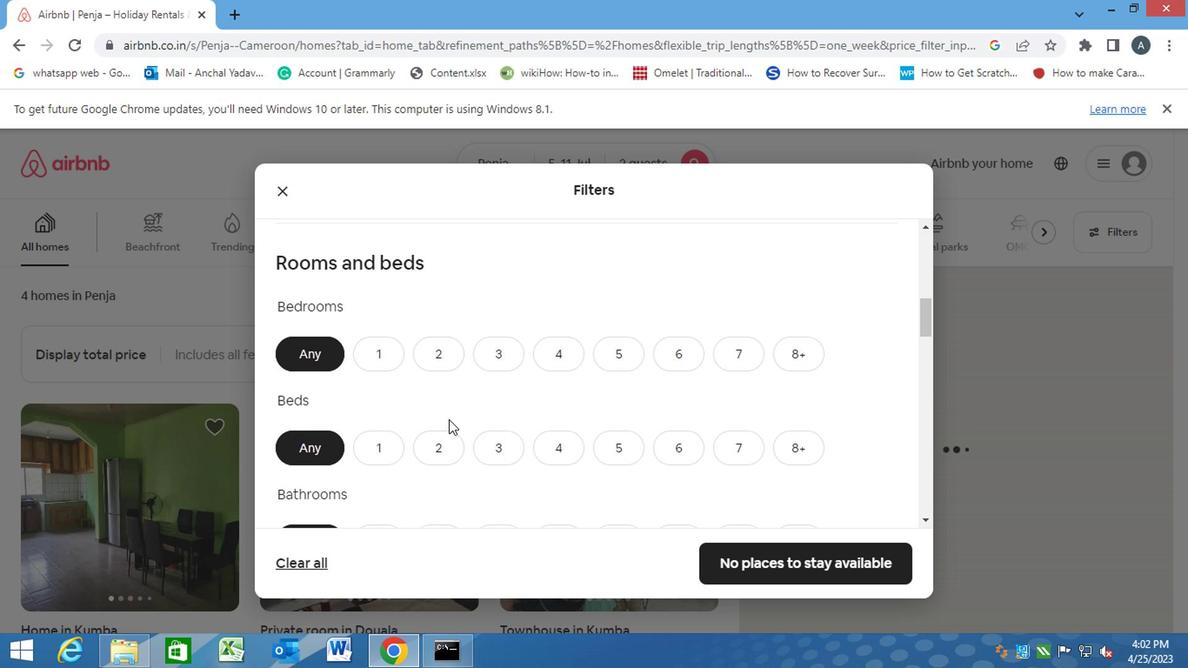 
Action: Mouse moved to (436, 263)
Screenshot: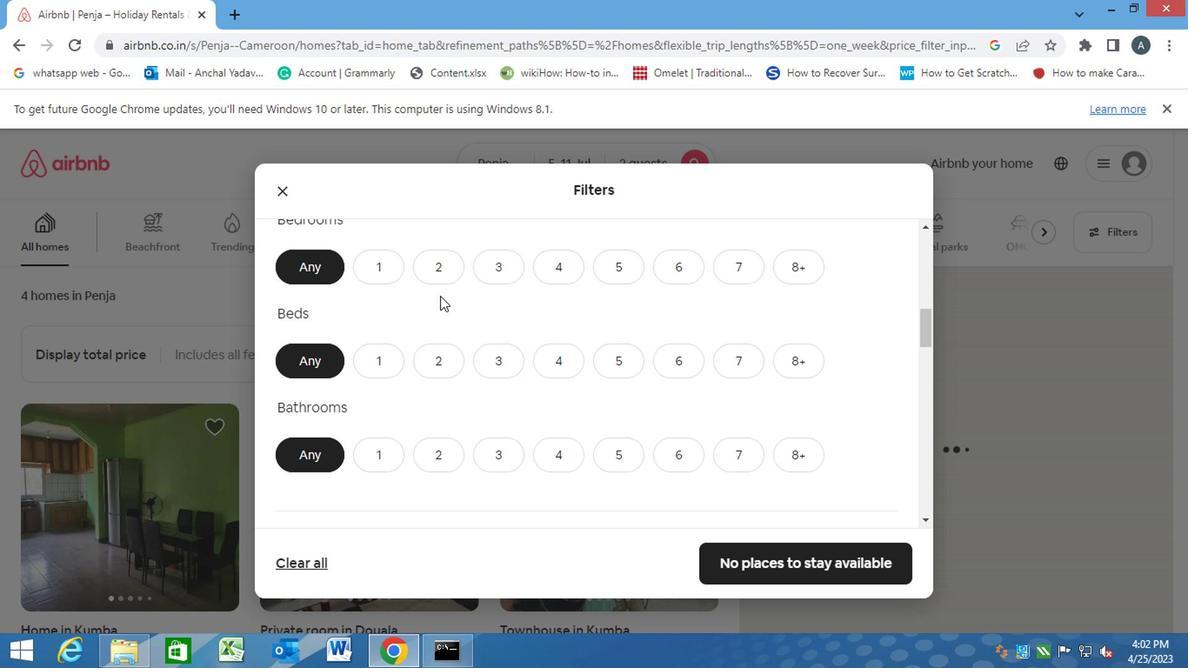 
Action: Mouse pressed left at (436, 263)
Screenshot: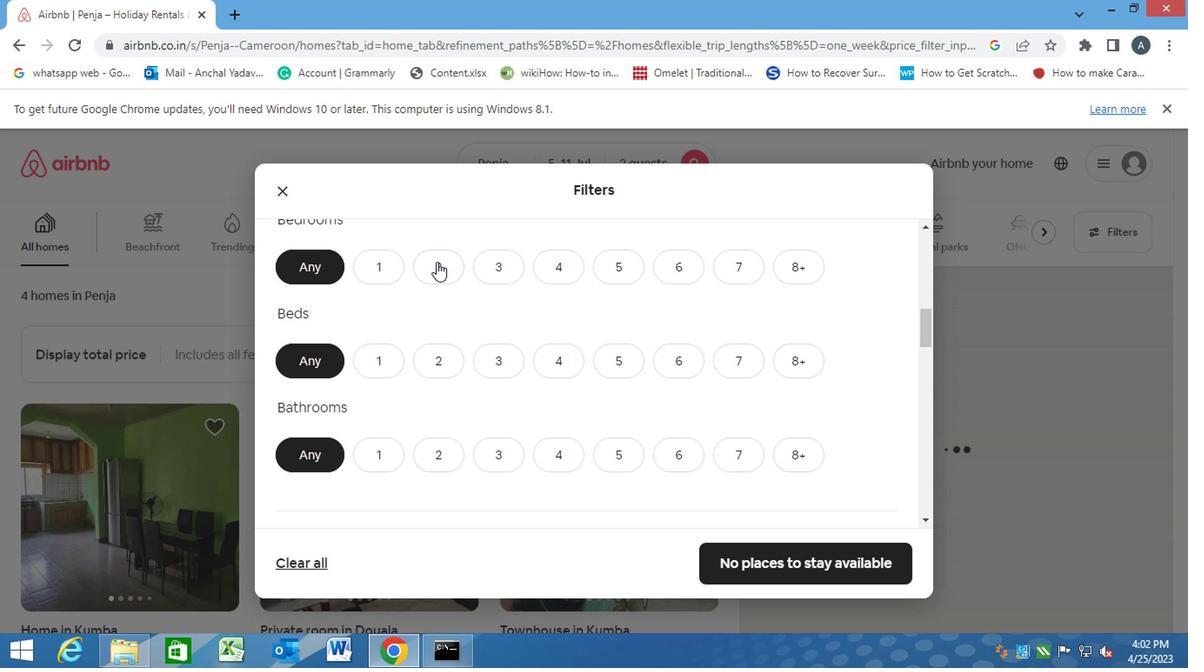 
Action: Mouse moved to (443, 359)
Screenshot: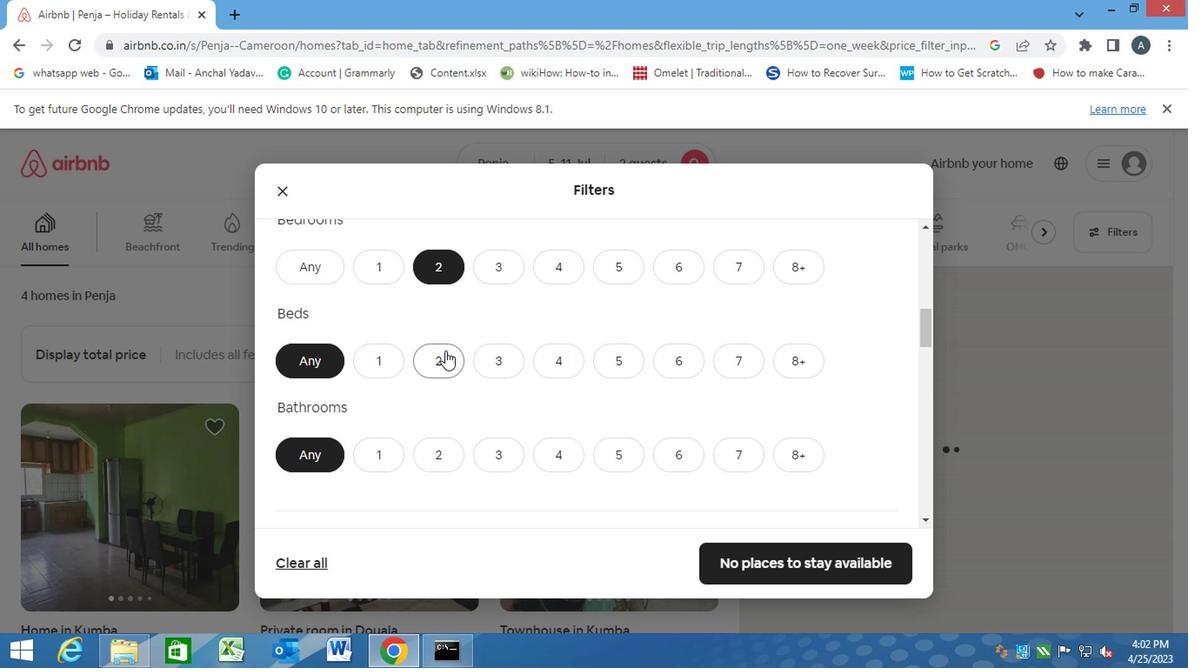 
Action: Mouse pressed left at (443, 359)
Screenshot: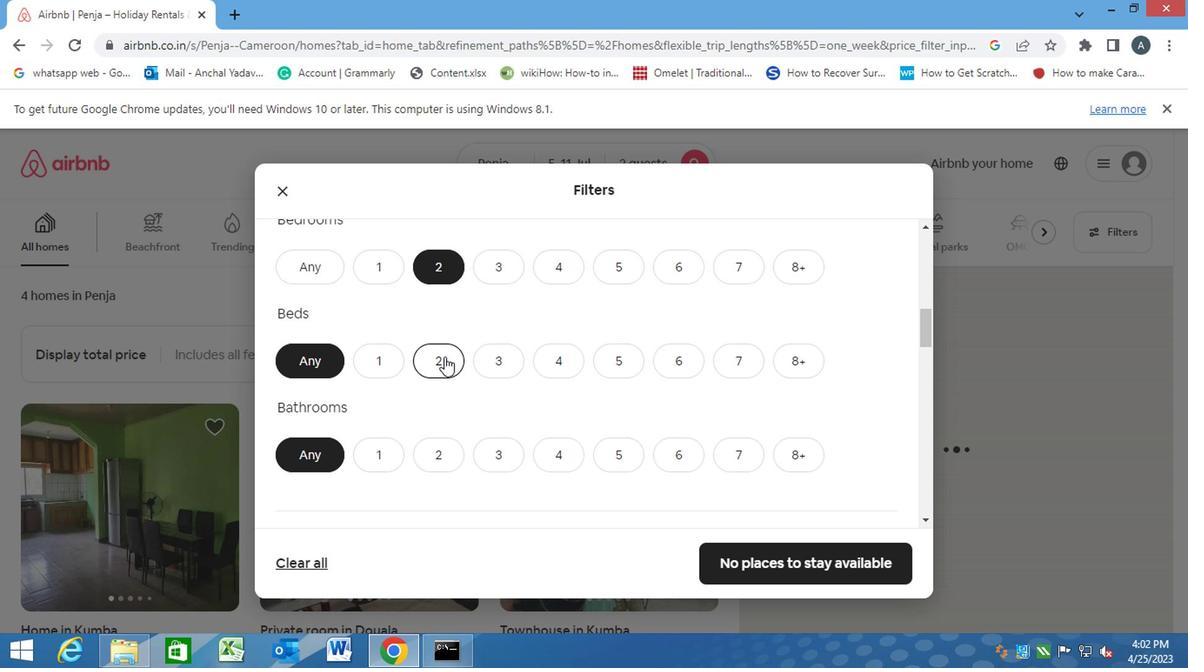 
Action: Mouse moved to (382, 452)
Screenshot: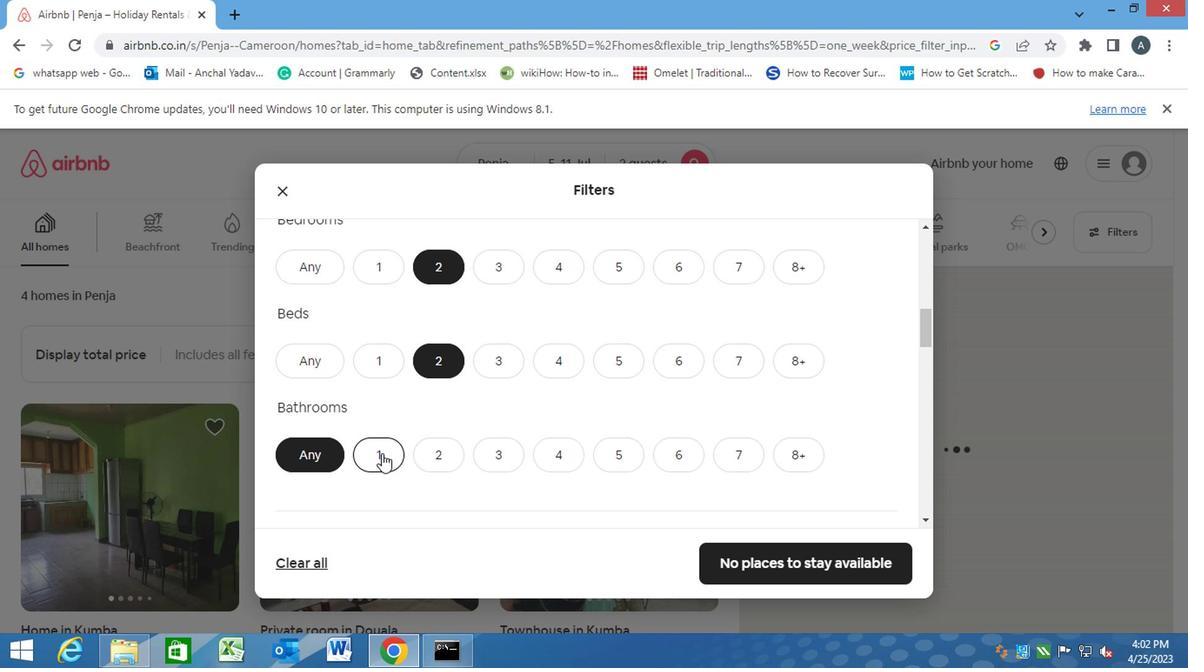 
Action: Mouse pressed left at (382, 452)
Screenshot: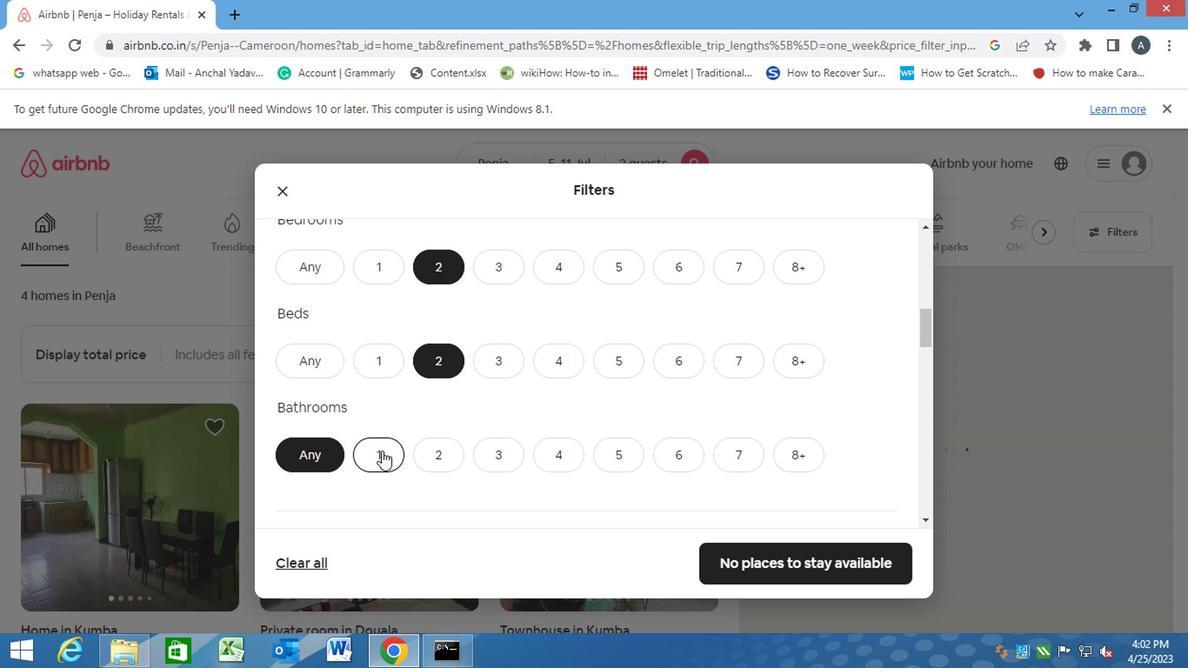 
Action: Mouse moved to (491, 442)
Screenshot: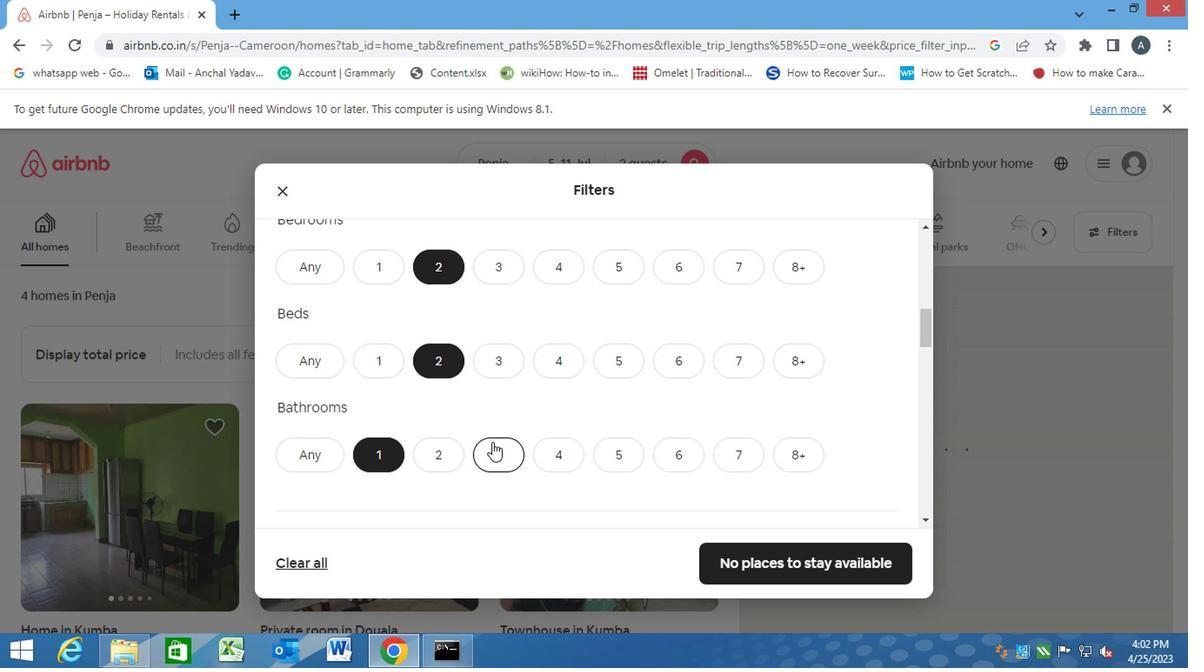 
Action: Mouse scrolled (491, 442) with delta (0, 0)
Screenshot: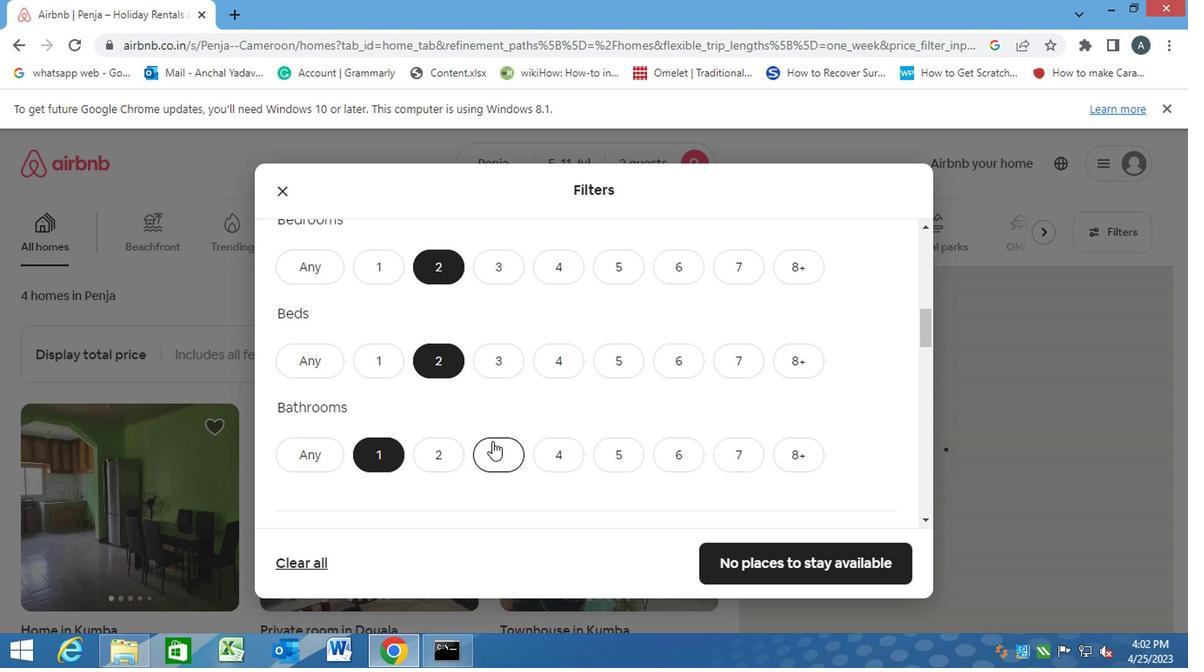 
Action: Mouse scrolled (491, 442) with delta (0, 0)
Screenshot: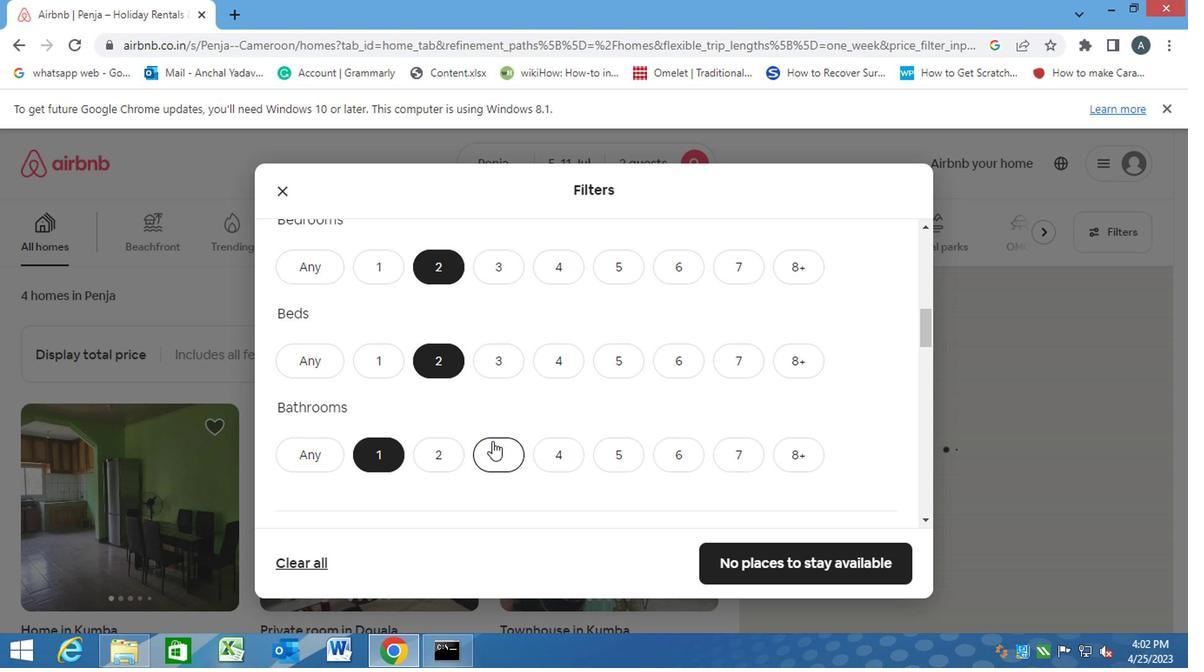 
Action: Mouse moved to (360, 470)
Screenshot: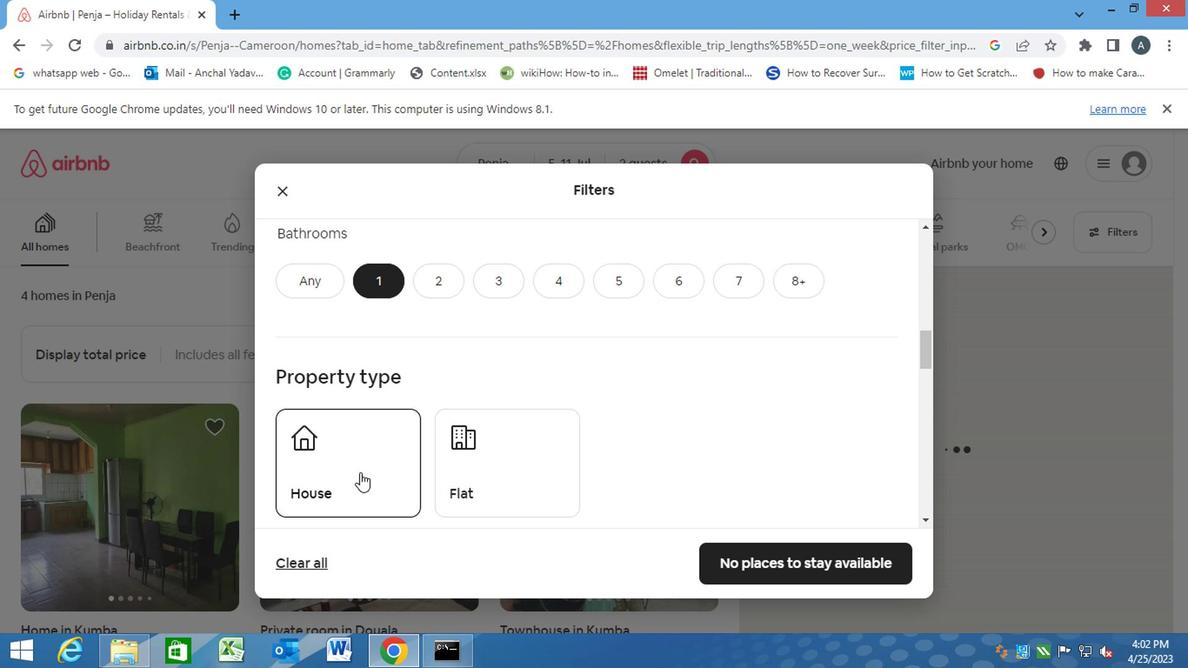 
Action: Mouse pressed left at (360, 470)
Screenshot: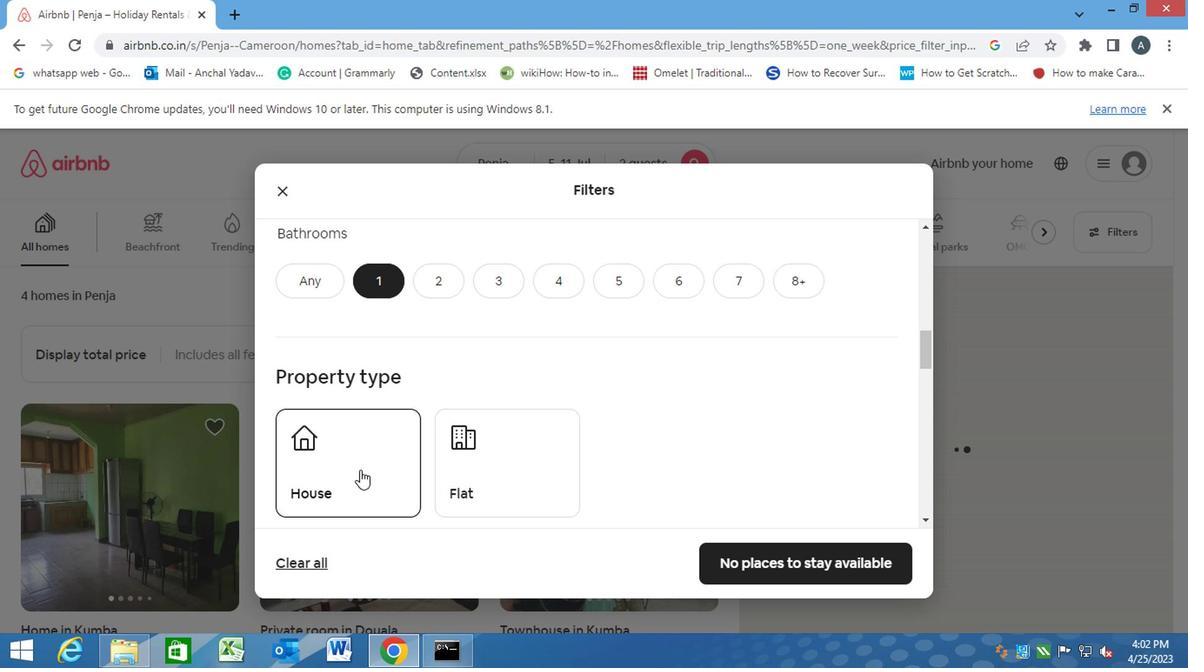 
Action: Mouse moved to (487, 459)
Screenshot: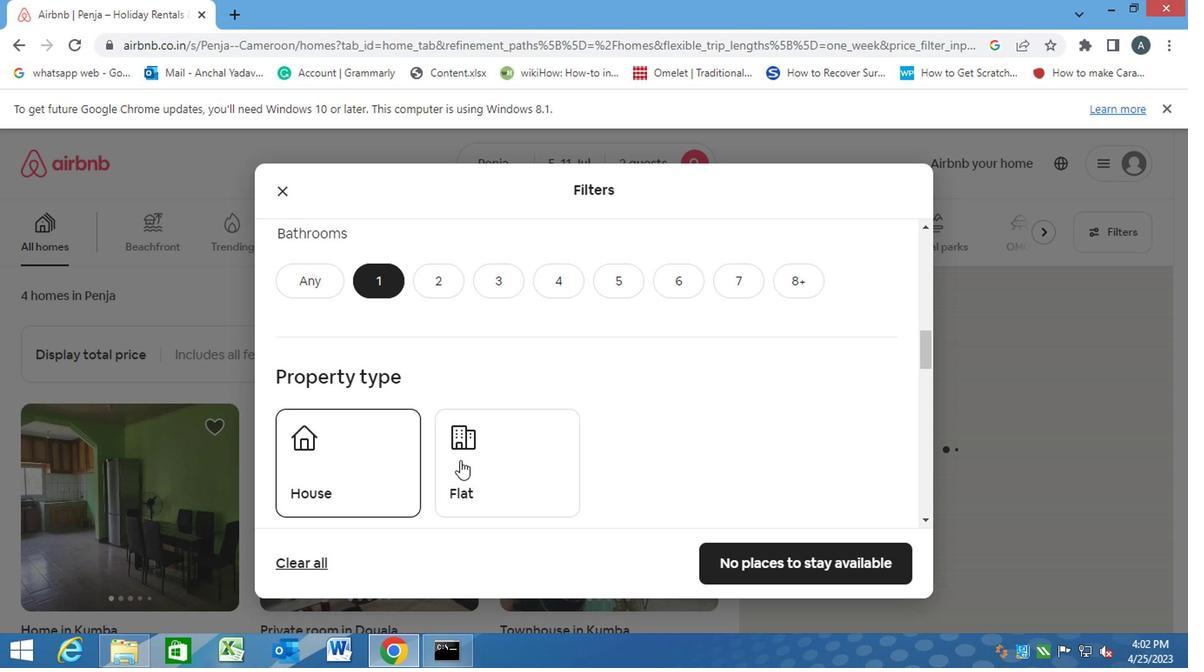 
Action: Mouse pressed left at (487, 459)
Screenshot: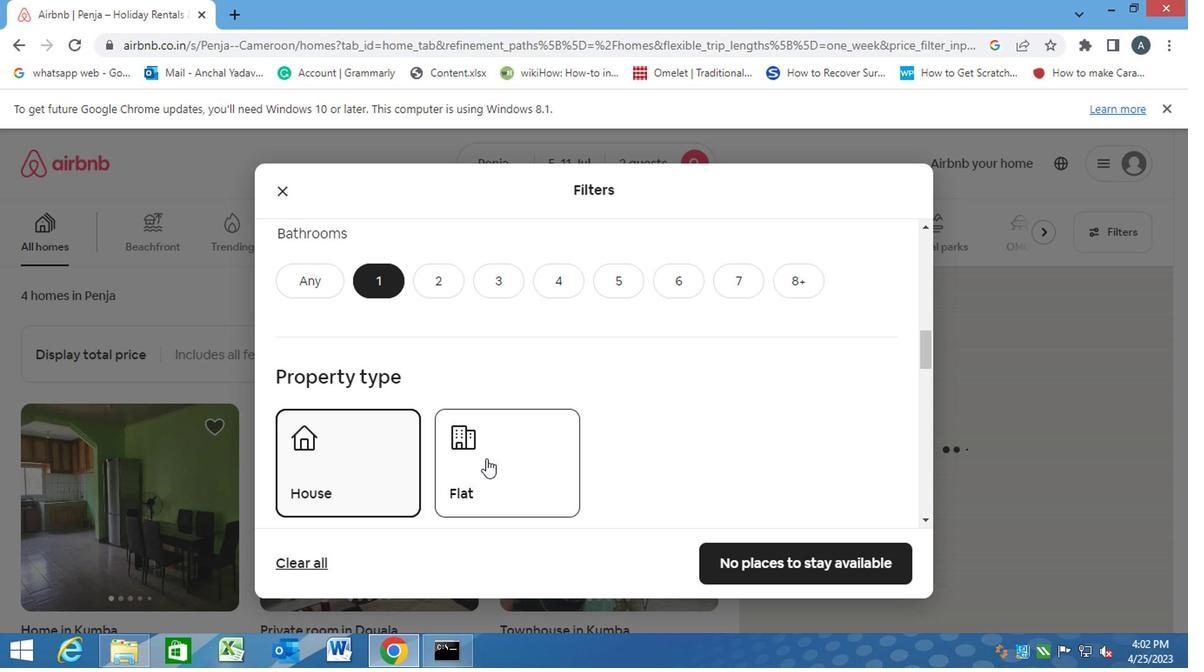 
Action: Mouse moved to (500, 462)
Screenshot: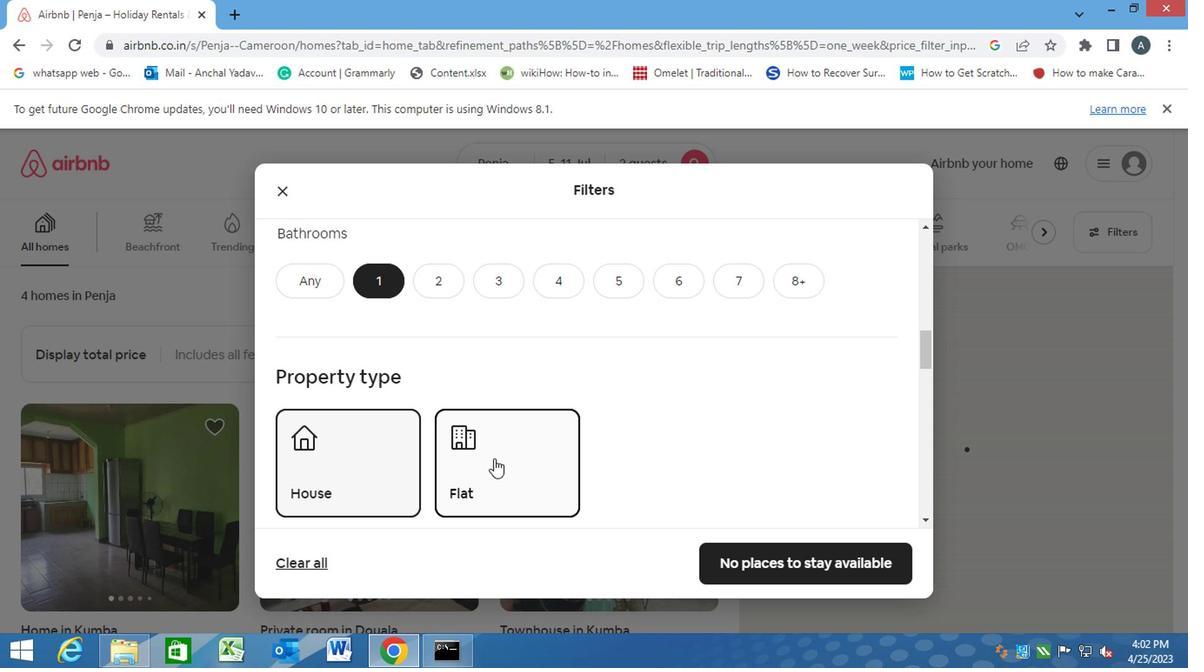 
Action: Mouse scrolled (500, 461) with delta (0, 0)
Screenshot: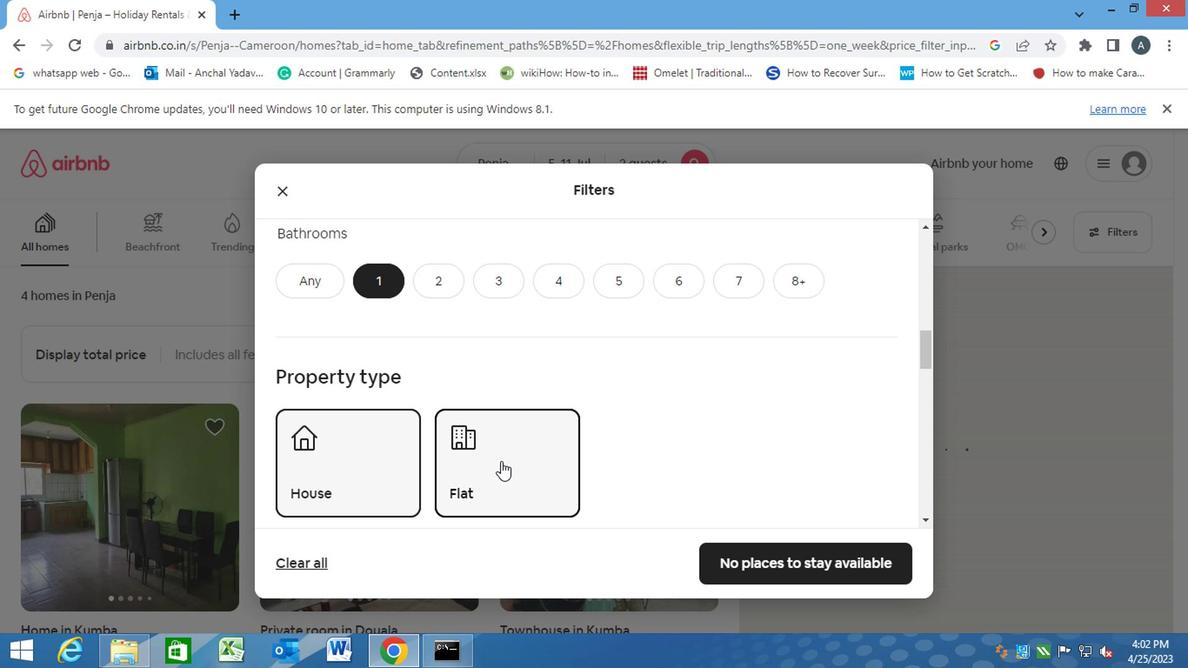 
Action: Mouse scrolled (500, 461) with delta (0, 0)
Screenshot: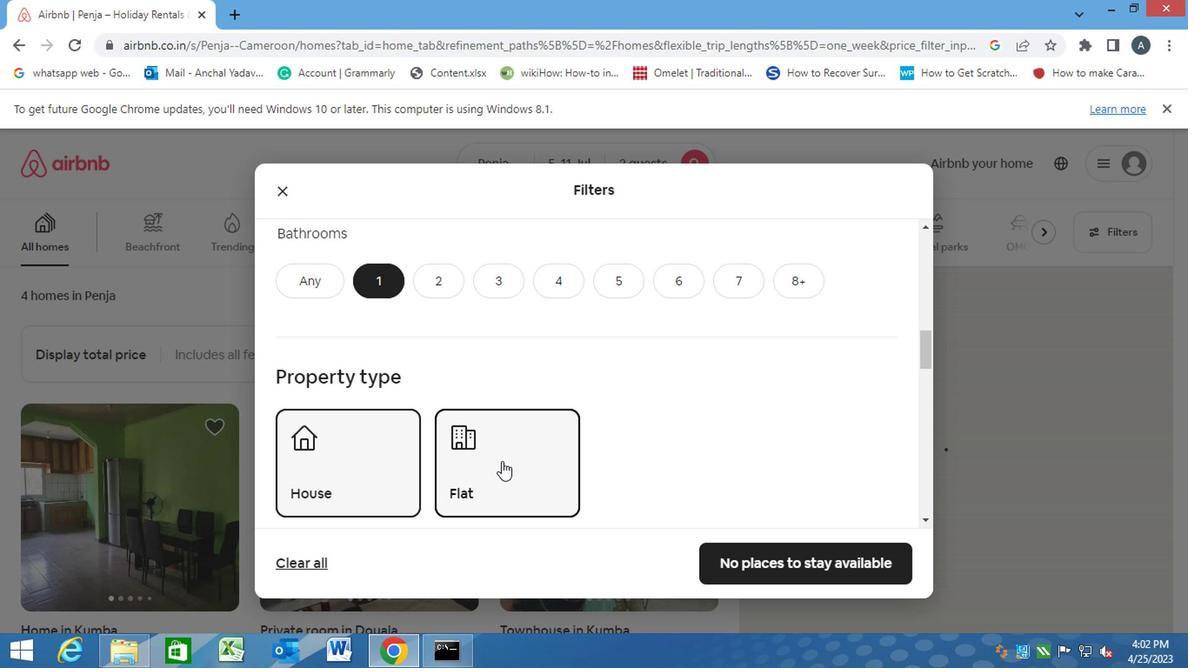 
Action: Mouse scrolled (500, 461) with delta (0, 0)
Screenshot: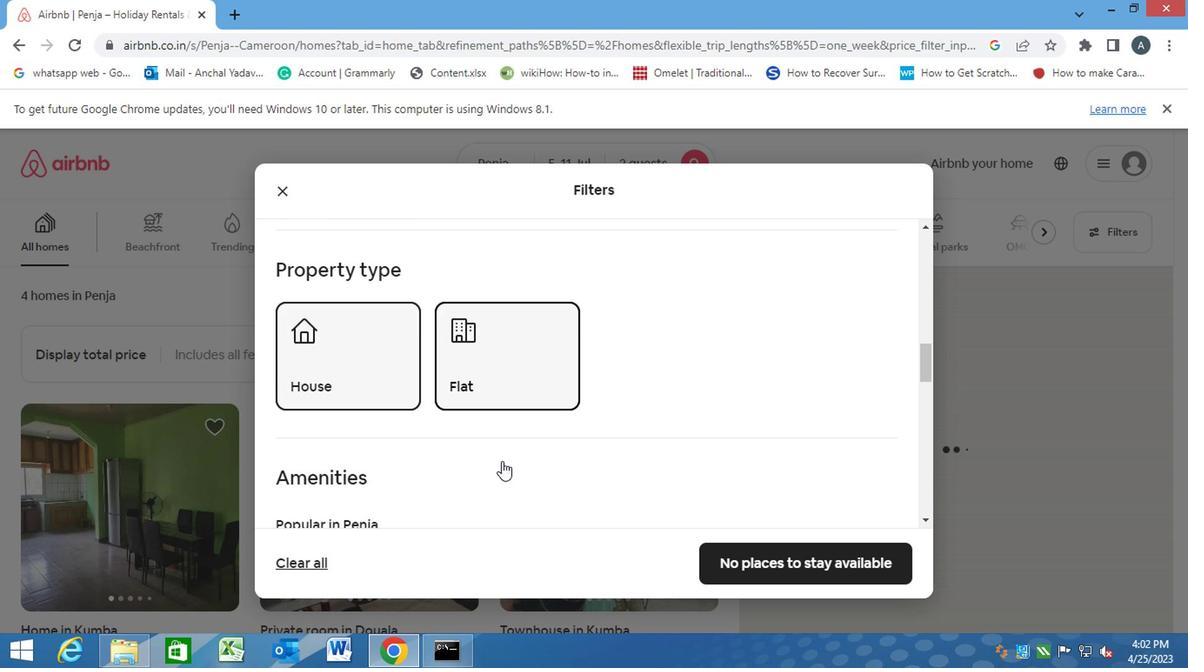 
Action: Mouse scrolled (500, 461) with delta (0, 0)
Screenshot: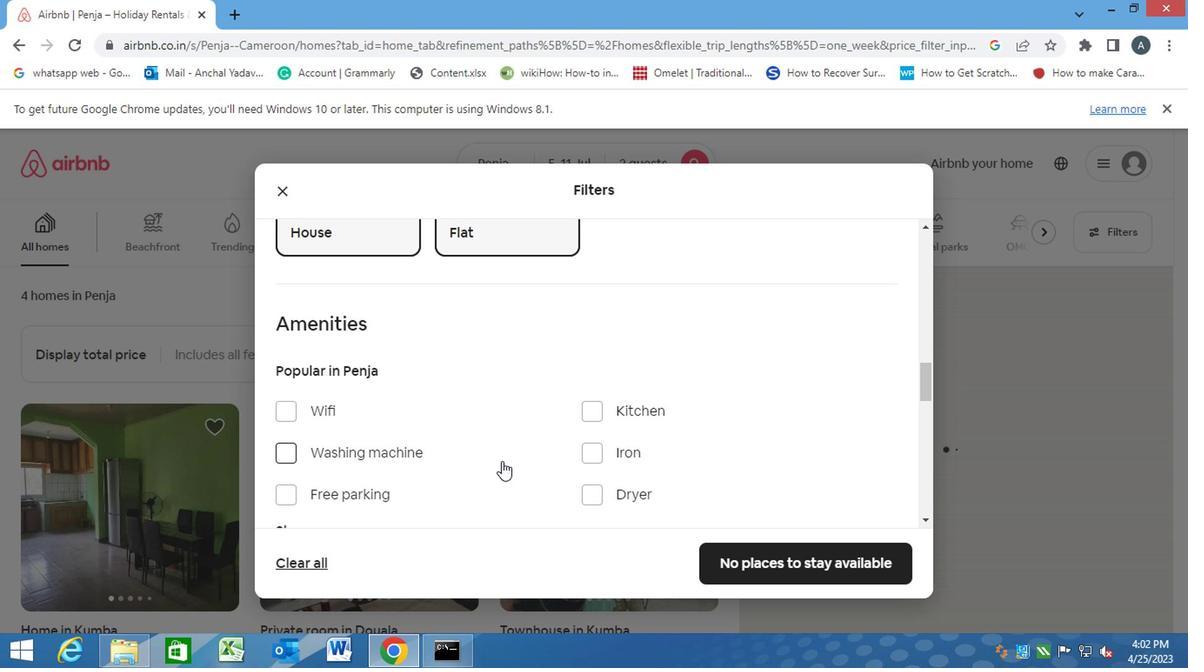 
Action: Mouse scrolled (500, 461) with delta (0, 0)
Screenshot: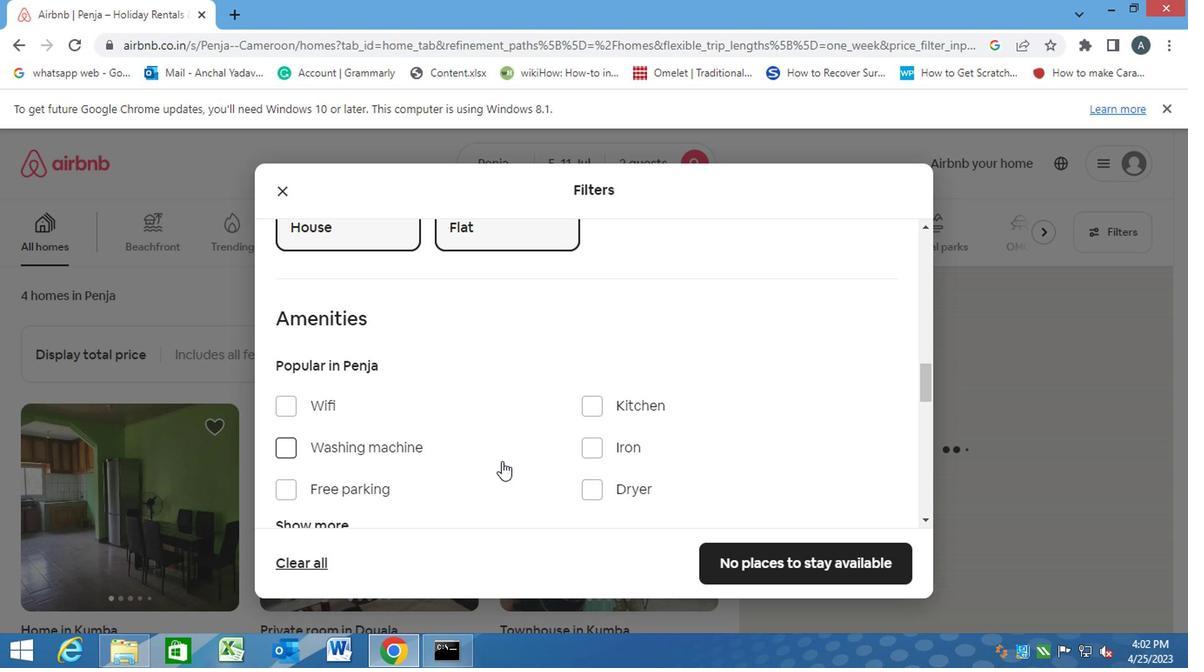 
Action: Mouse scrolled (500, 461) with delta (0, 0)
Screenshot: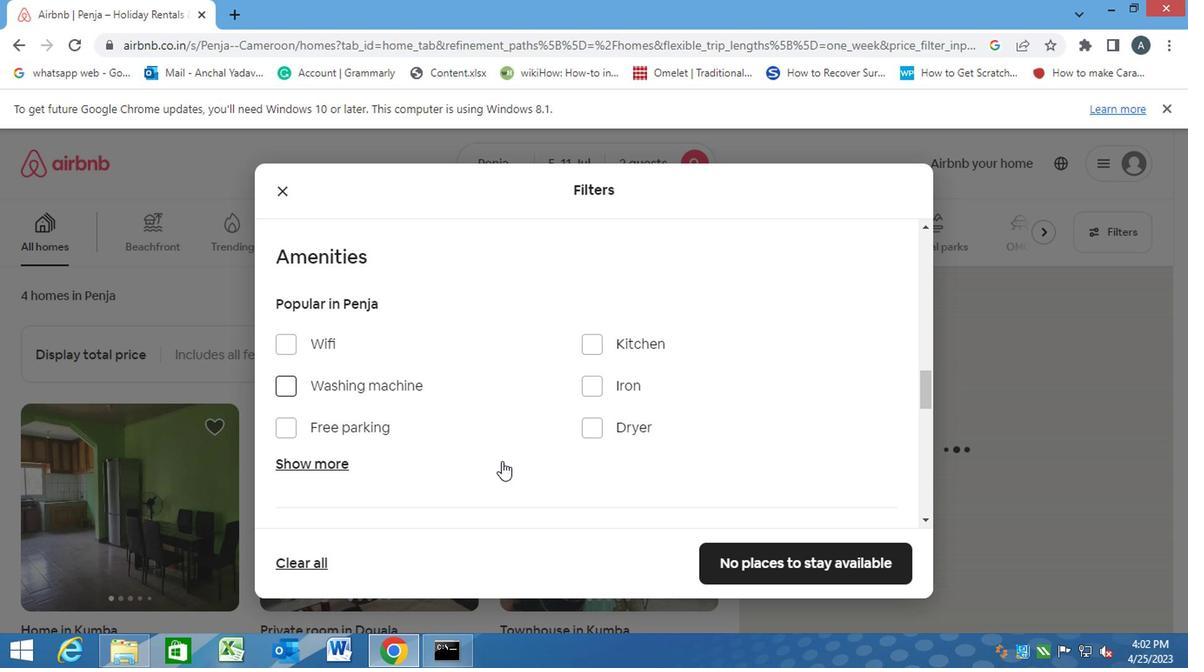 
Action: Mouse moved to (852, 473)
Screenshot: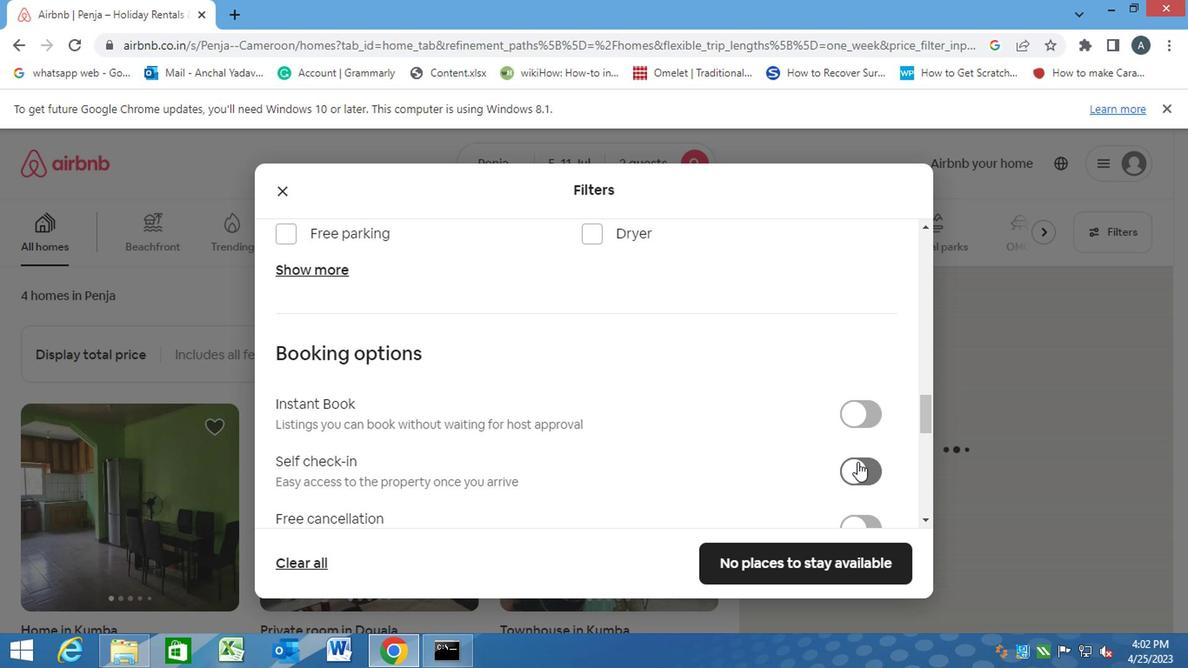 
Action: Mouse pressed left at (852, 473)
Screenshot: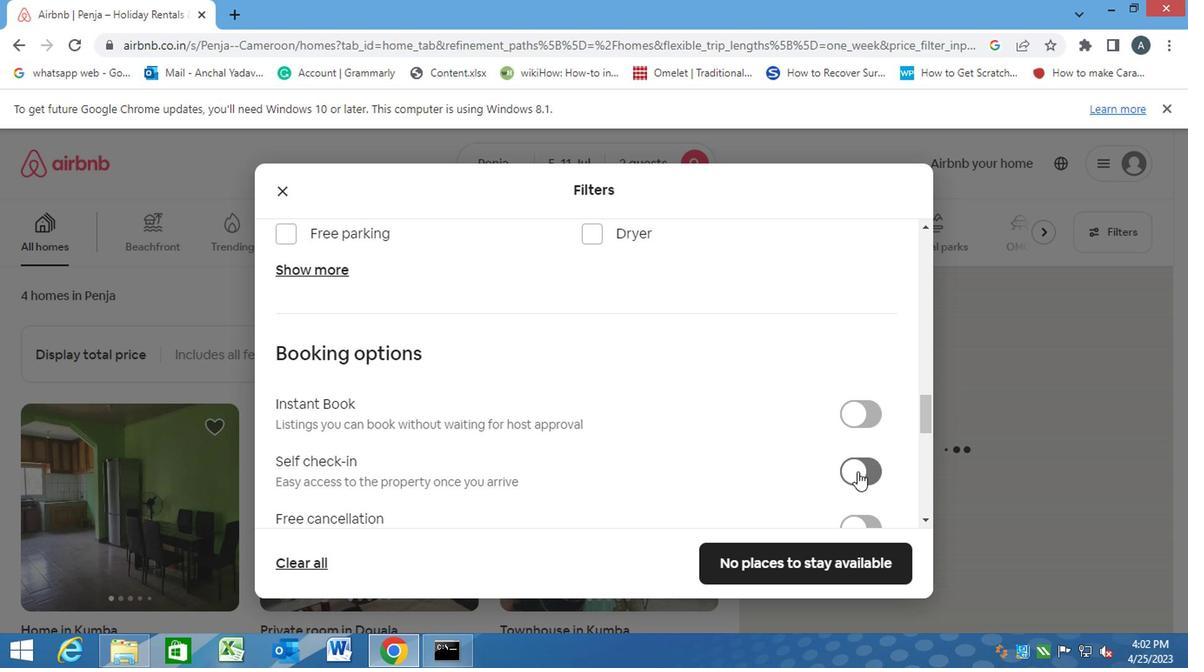 
Action: Mouse moved to (532, 469)
Screenshot: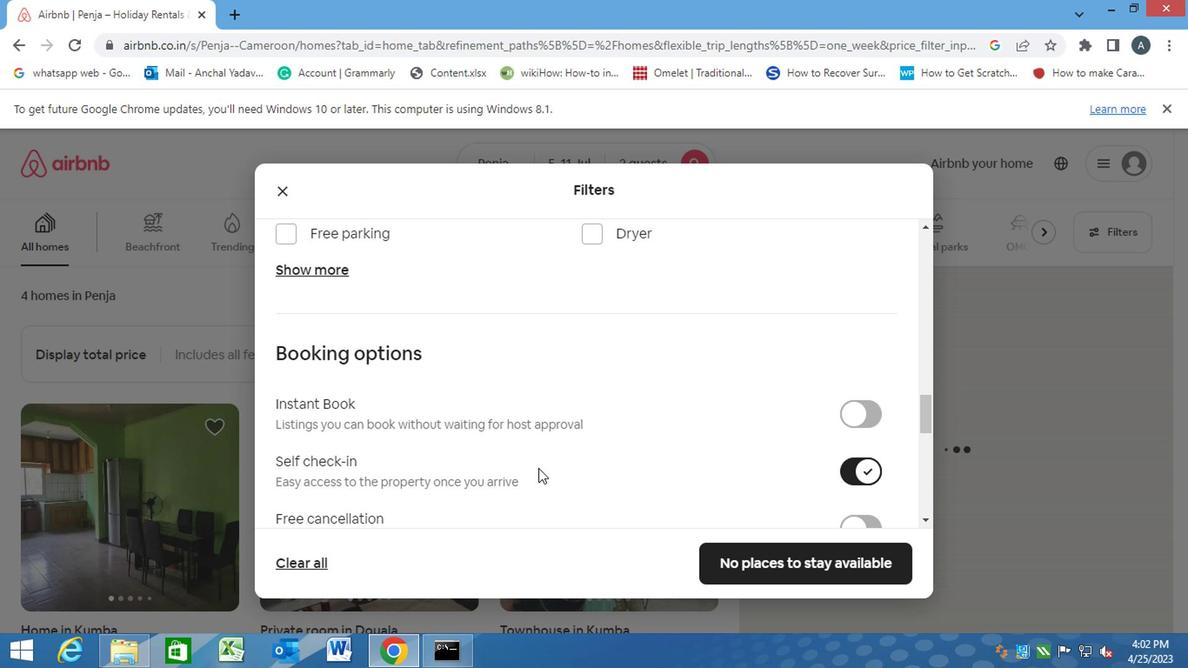 
Action: Mouse scrolled (532, 468) with delta (0, -1)
Screenshot: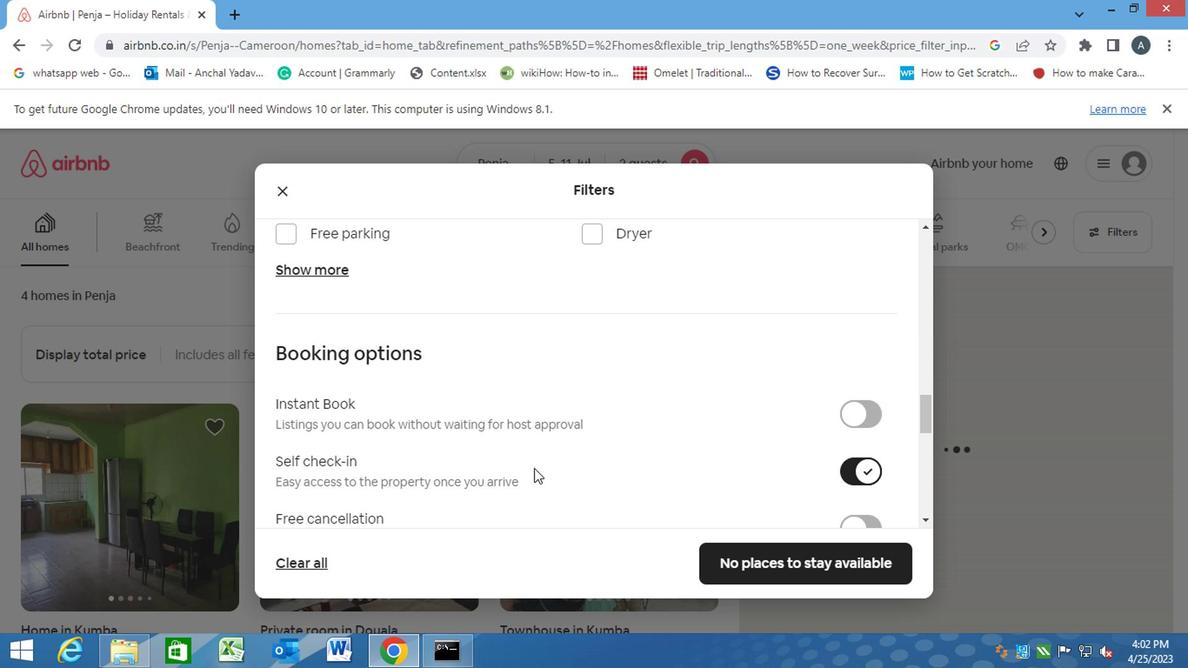 
Action: Mouse scrolled (532, 468) with delta (0, -1)
Screenshot: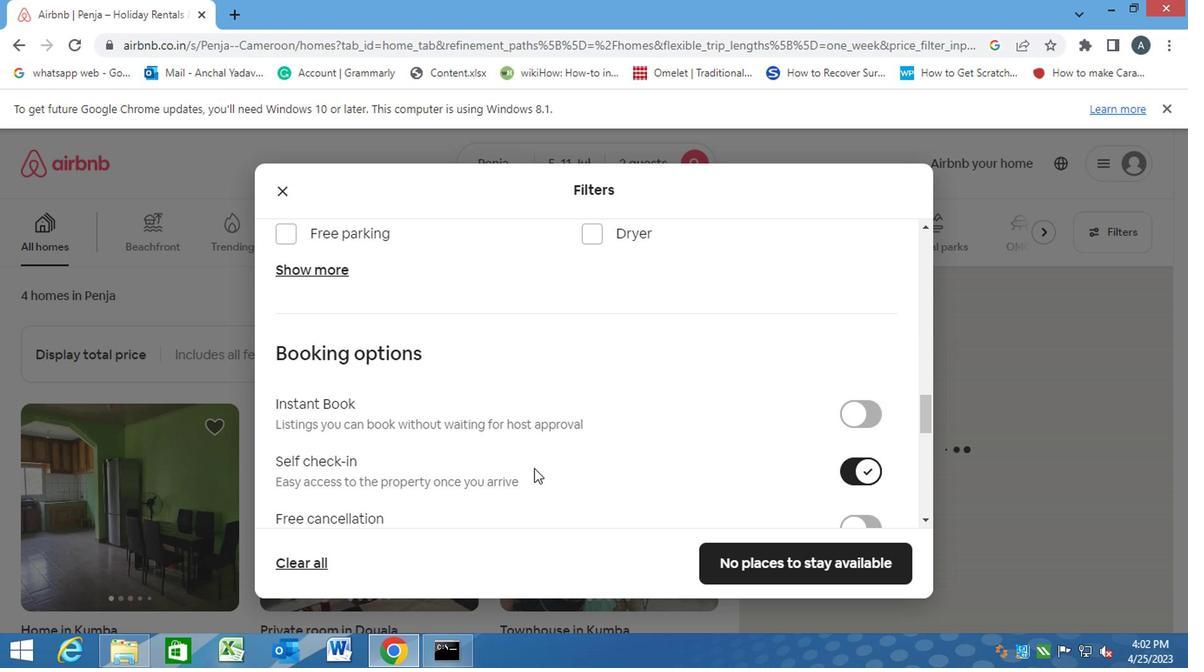 
Action: Mouse scrolled (532, 468) with delta (0, -1)
Screenshot: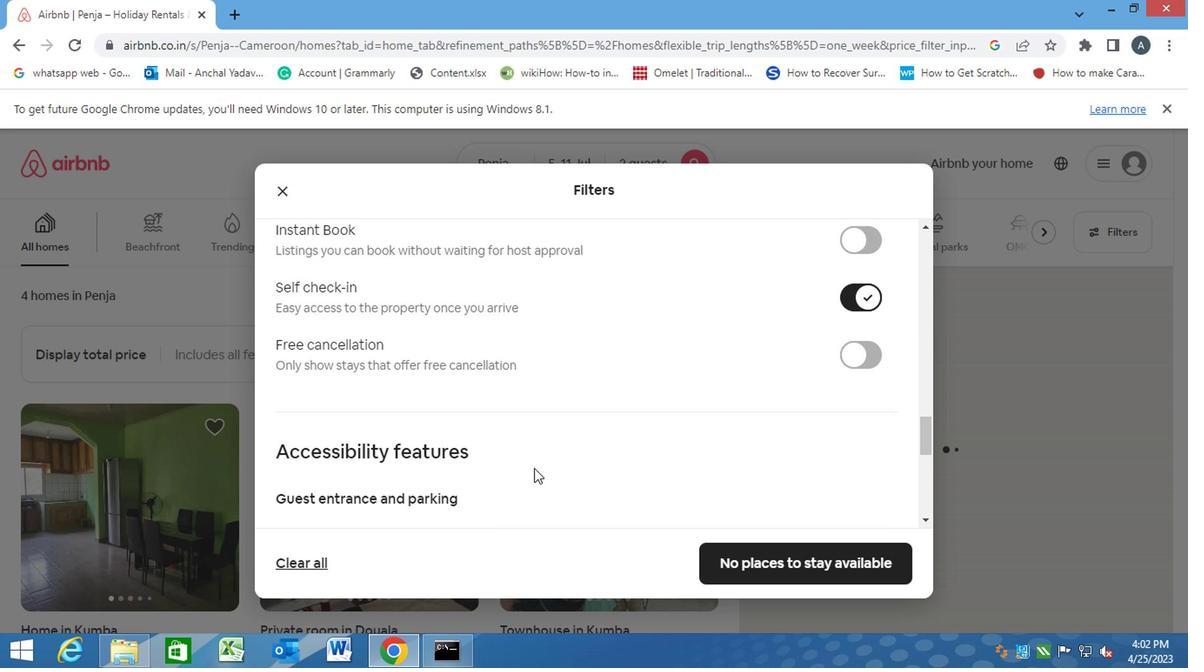 
Action: Mouse scrolled (532, 468) with delta (0, -1)
Screenshot: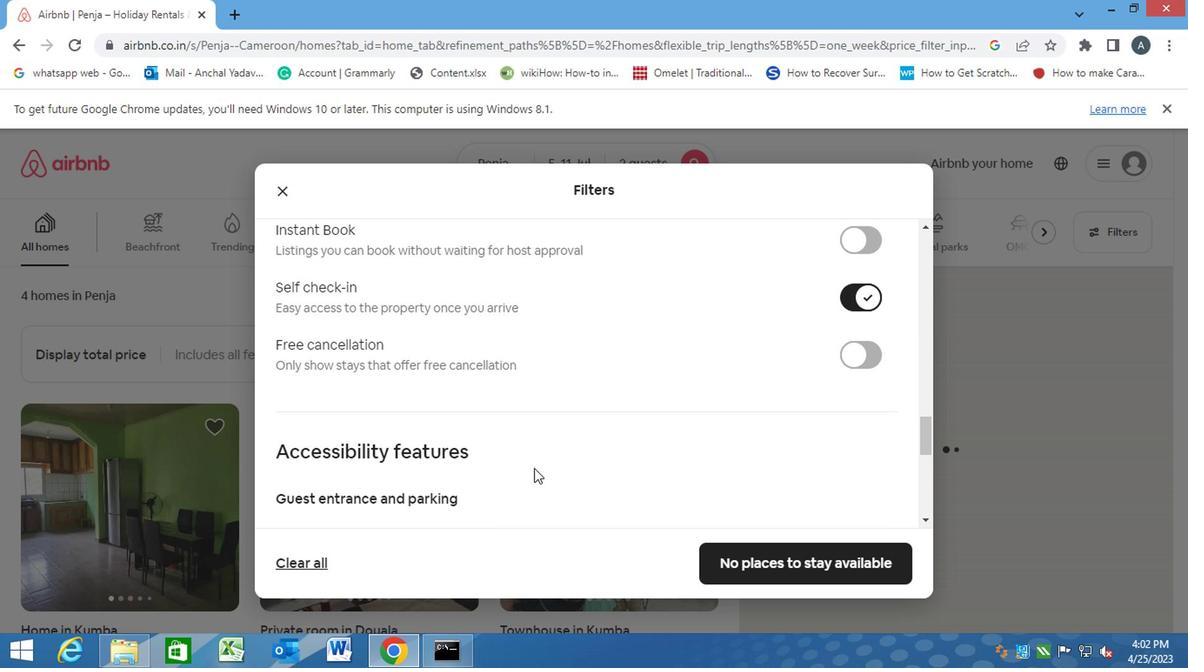 
Action: Mouse scrolled (532, 468) with delta (0, -1)
Screenshot: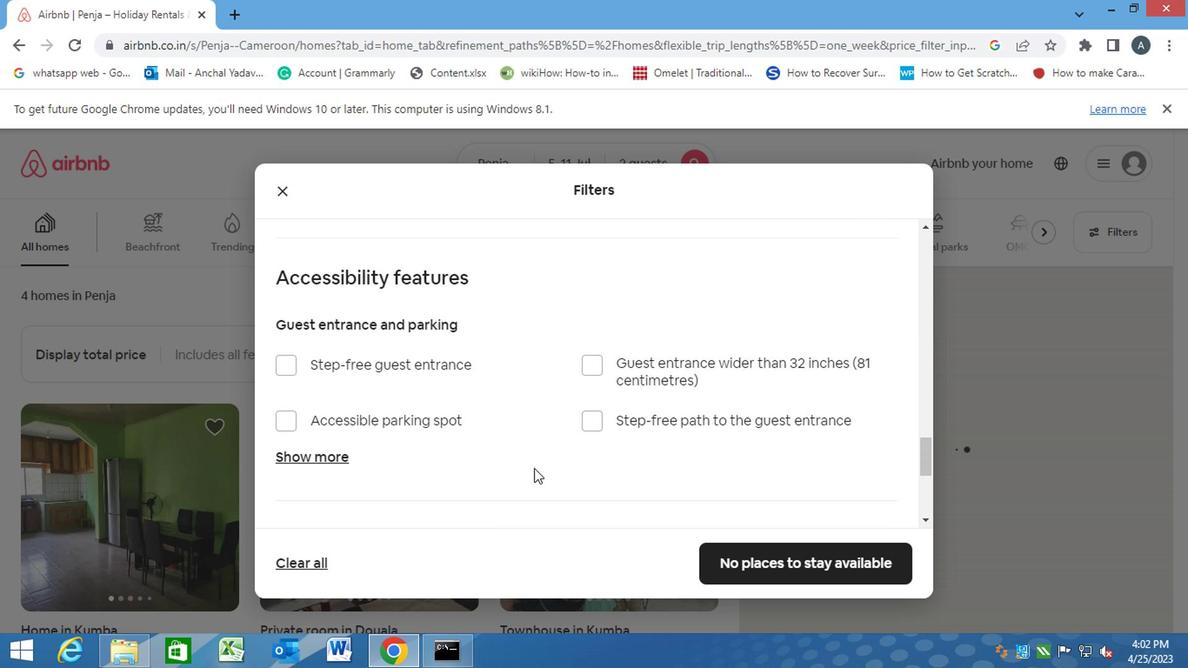 
Action: Mouse scrolled (532, 468) with delta (0, -1)
Screenshot: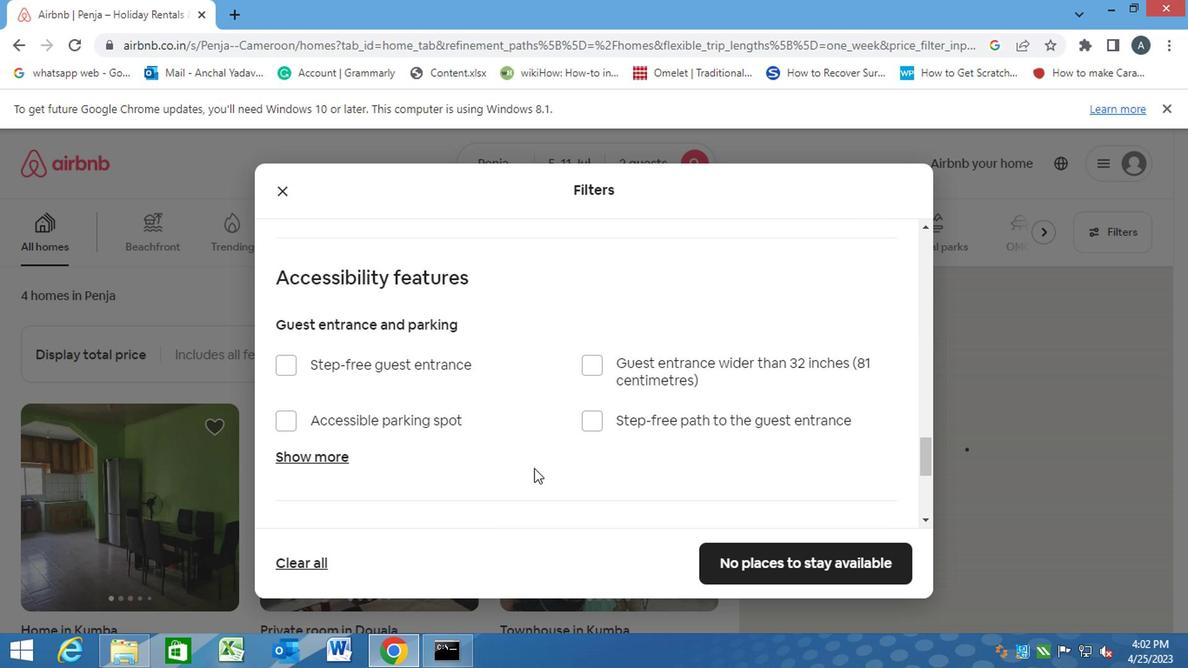 
Action: Mouse scrolled (532, 468) with delta (0, -1)
Screenshot: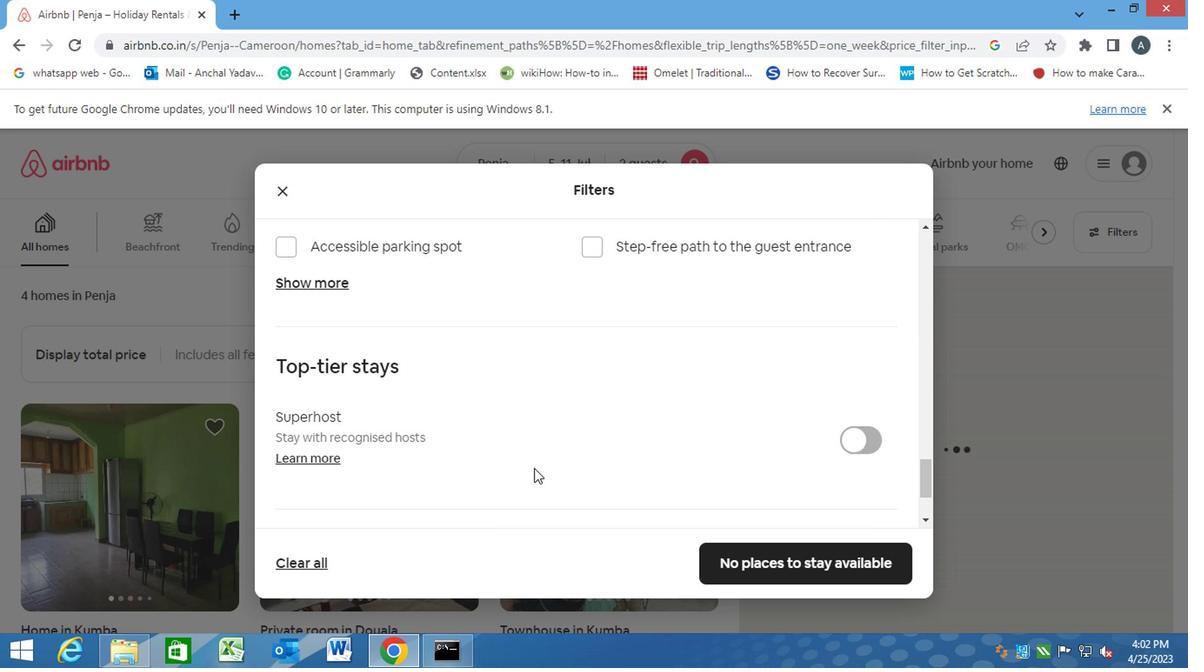 
Action: Mouse scrolled (532, 468) with delta (0, -1)
Screenshot: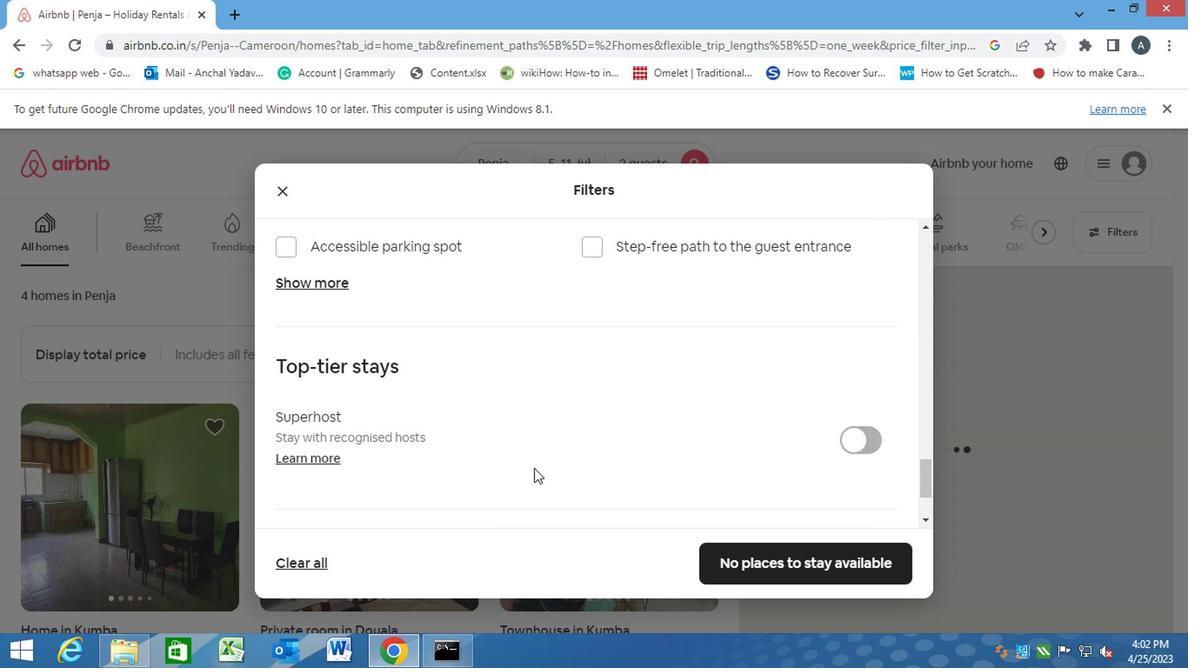 
Action: Mouse moved to (279, 479)
Screenshot: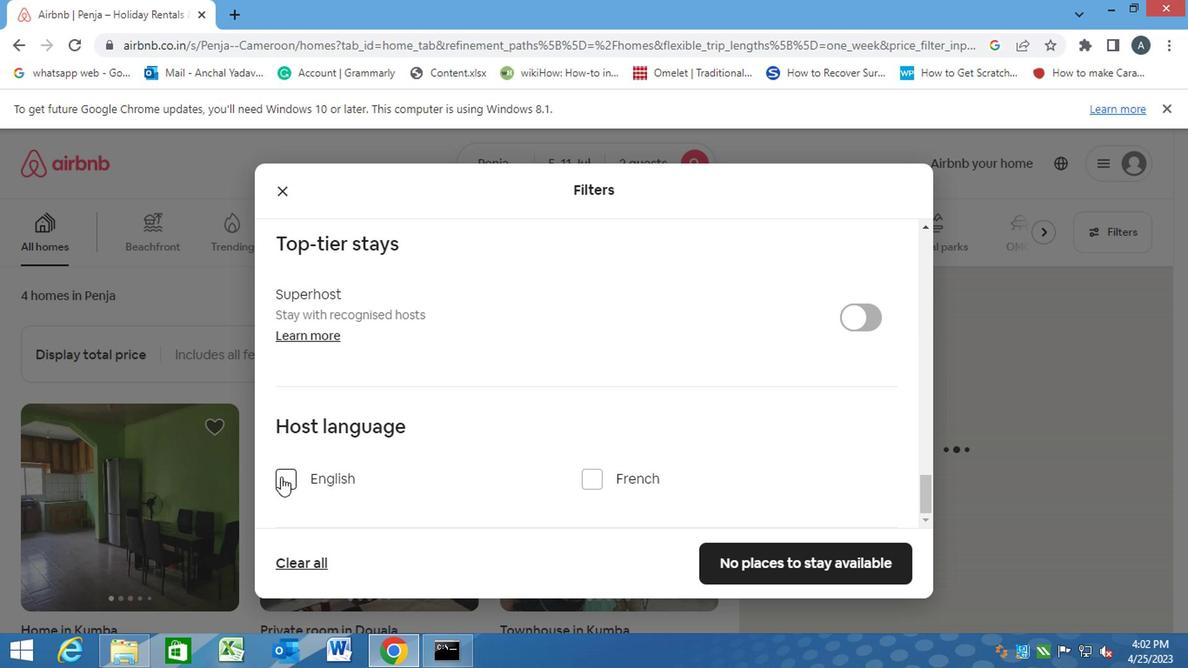 
Action: Mouse pressed left at (279, 479)
Screenshot: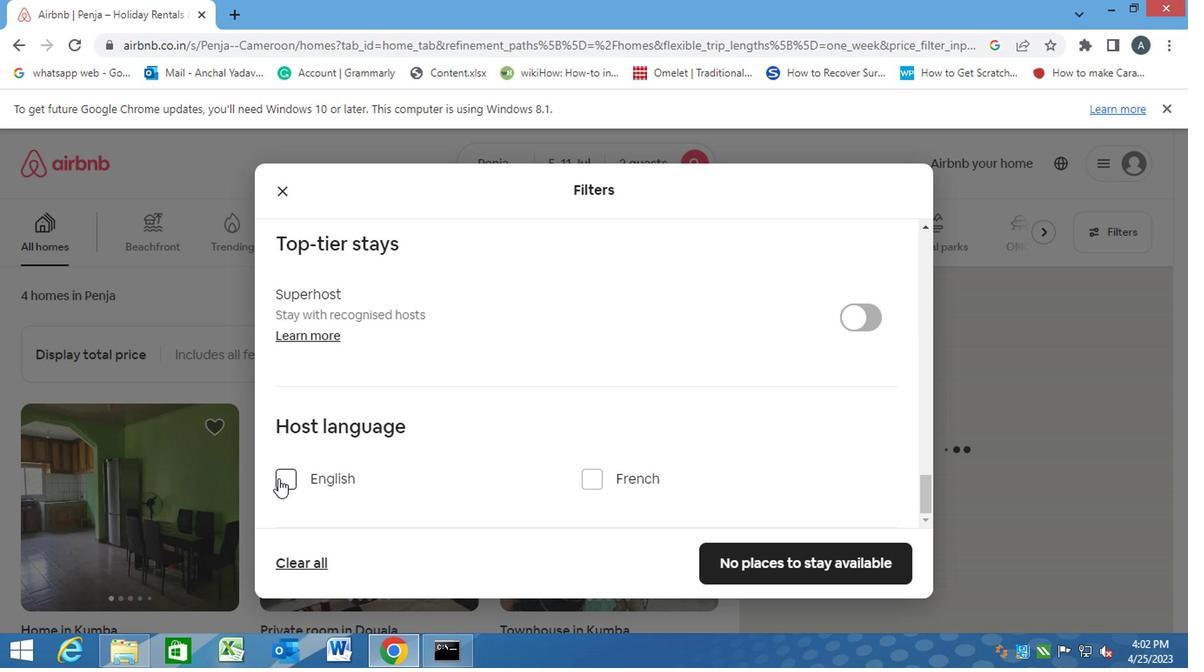 
Action: Mouse moved to (737, 568)
Screenshot: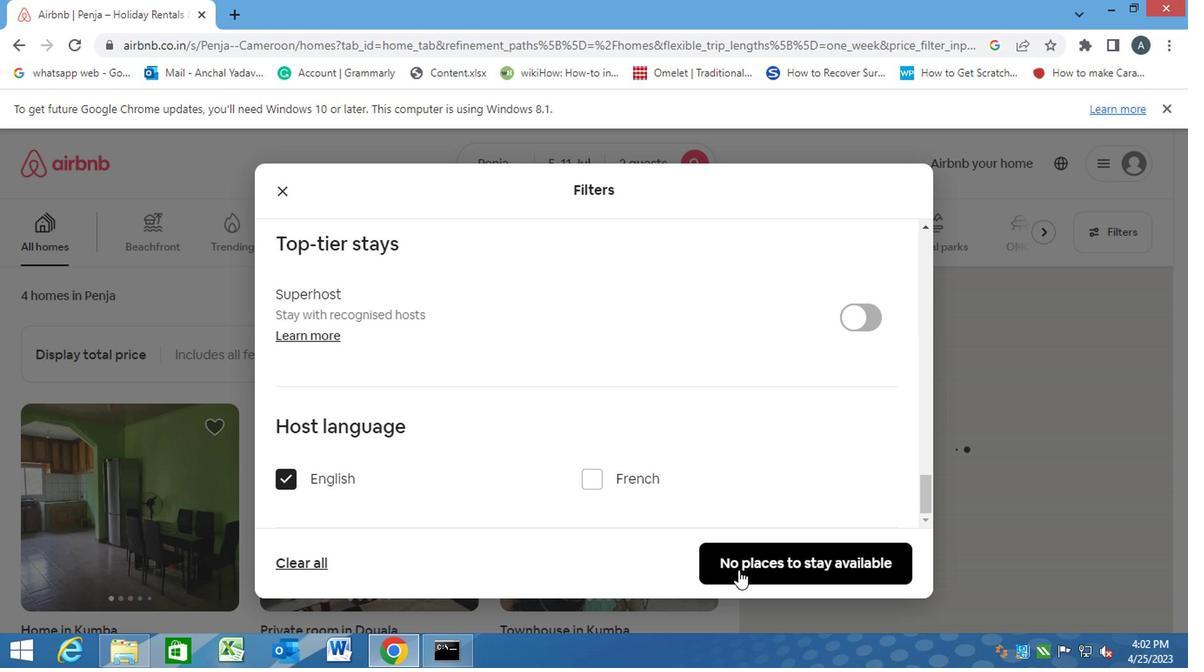 
Action: Mouse pressed left at (737, 568)
Screenshot: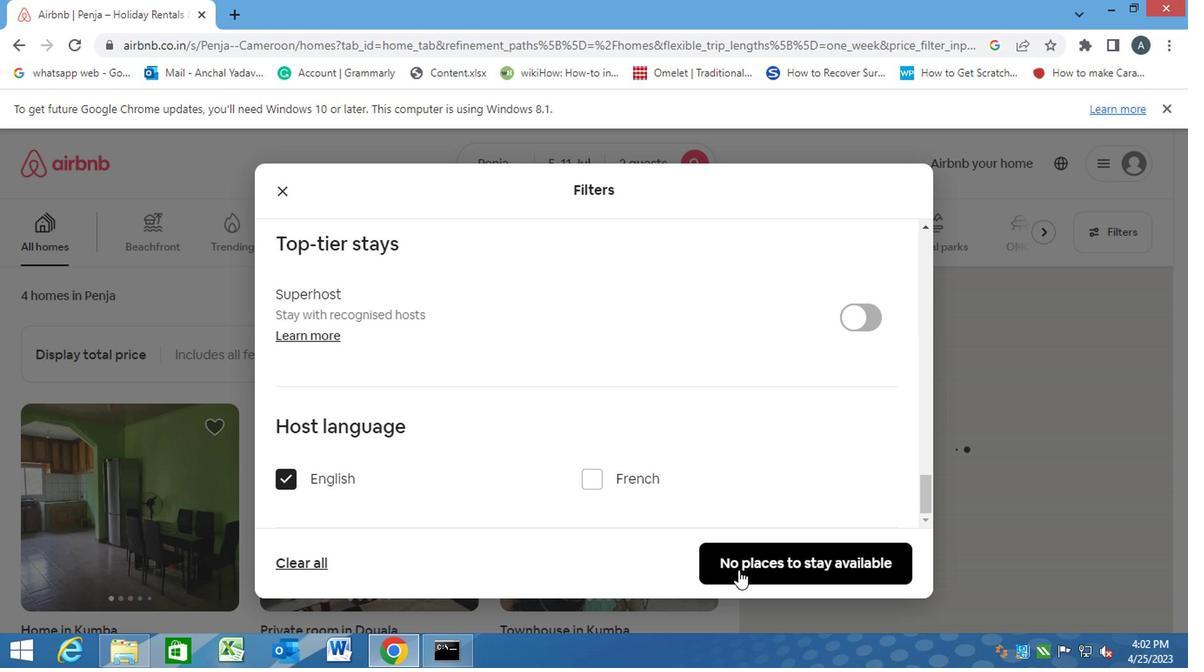 
Action: Mouse moved to (737, 562)
Screenshot: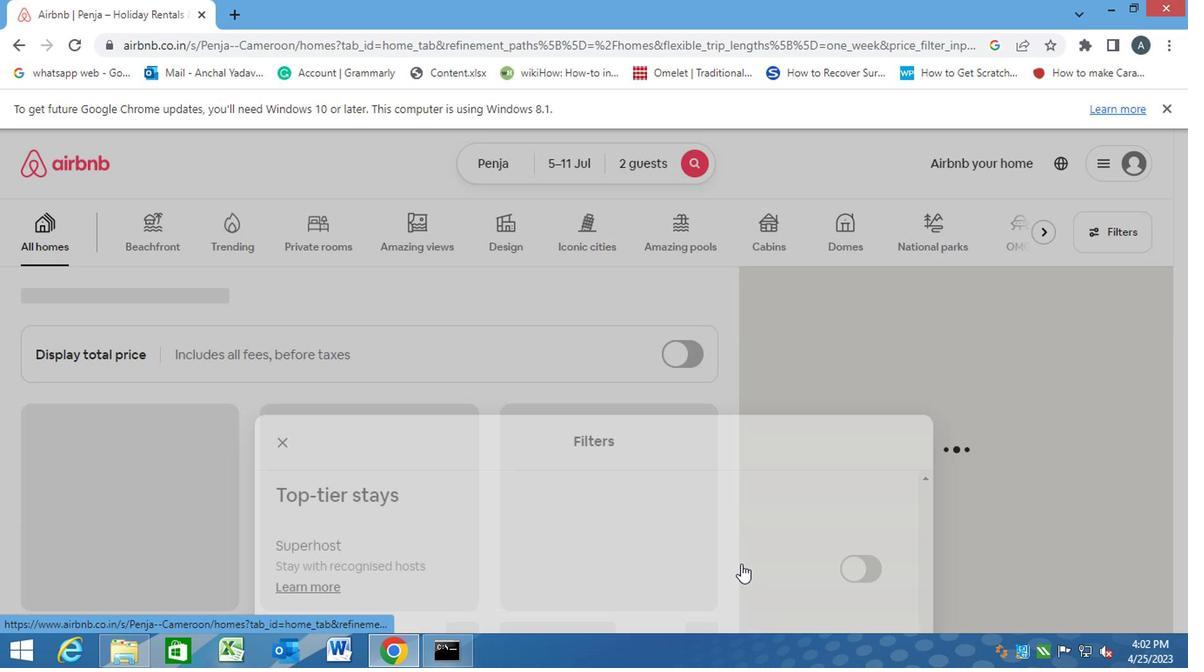 
